 Task: Select Grocery. Add to cart, from Big Lots for 779 Spadafore Drive, State College, Pennsylvania 16803, Cell Number 814-822-2457, following items : Expressions Headwraps Set Black & Gray (5 ct)_x000D_
 - 3, Carmex Original Medicated Lip Balm (0.35 oz)_x000D_
 - 2, Ziploc Easy Open Tabs Freezer Bag (28 ct)_x000D_
 - 3, TRESemmé Color Revitalize Conditioner_x000D_
 - 3, Spascriptions Makeup Cleansing Wipes Cucumber Extract (30 ct)_x000D_
 - 2, Buzzy Aloe Grow Kit with Planter_x000D_
 - 3, Real Living Glass Rib Table Lamp with White Shade_x000D_
 - 3, Real Living Cool White Crackle Glass LED Solar Umbrella Clip Lights_x000D_
 - 2, Real Living Flowers & Garden 4-Pot Galvanized Planter Tower 36 (1 ct)_x000D_
 - 3, Raindrops Gummy Mix Shake (4.06 oz)_x000D_
 - 2
Action: Mouse moved to (349, 94)
Screenshot: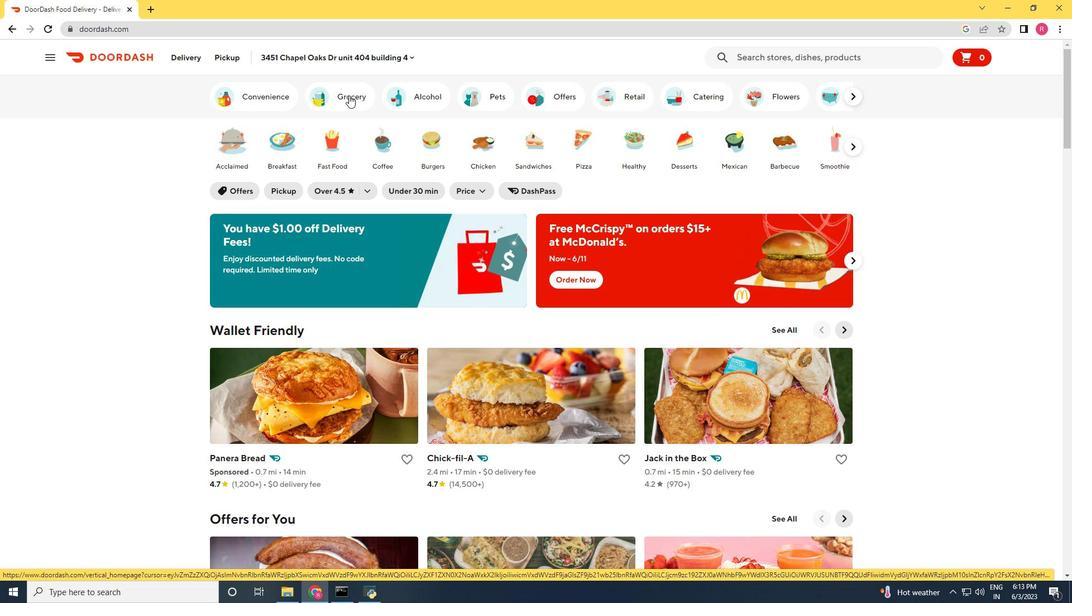 
Action: Mouse pressed left at (349, 94)
Screenshot: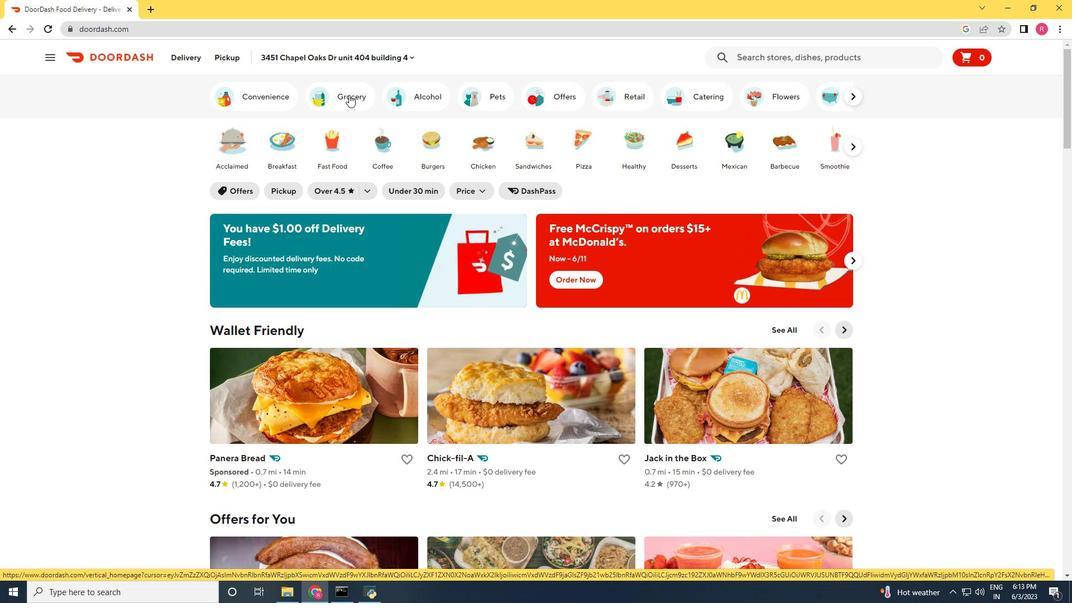 
Action: Mouse moved to (771, 57)
Screenshot: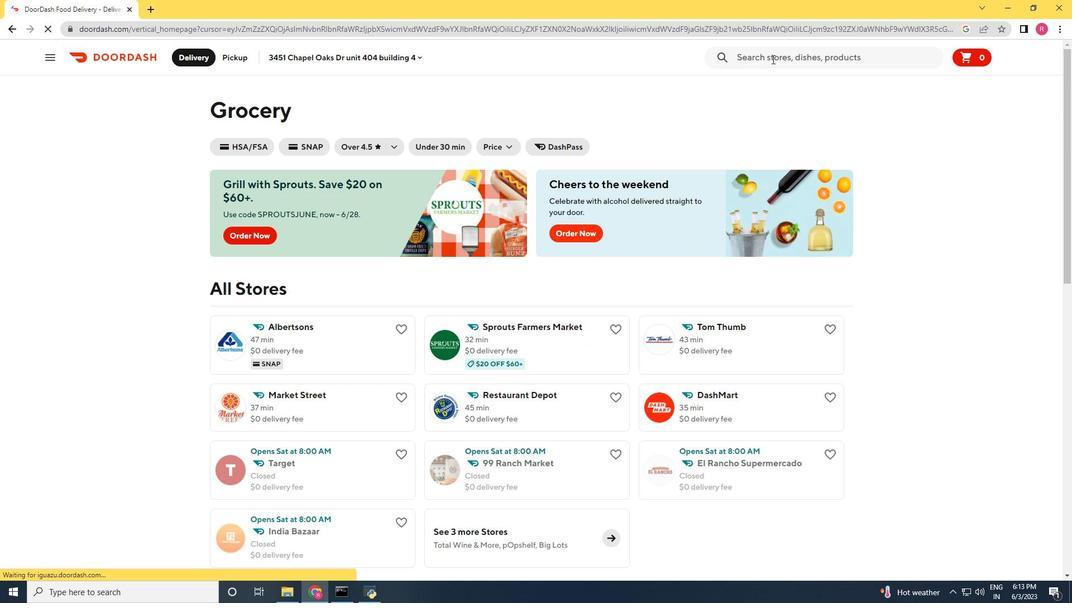 
Action: Mouse pressed left at (771, 57)
Screenshot: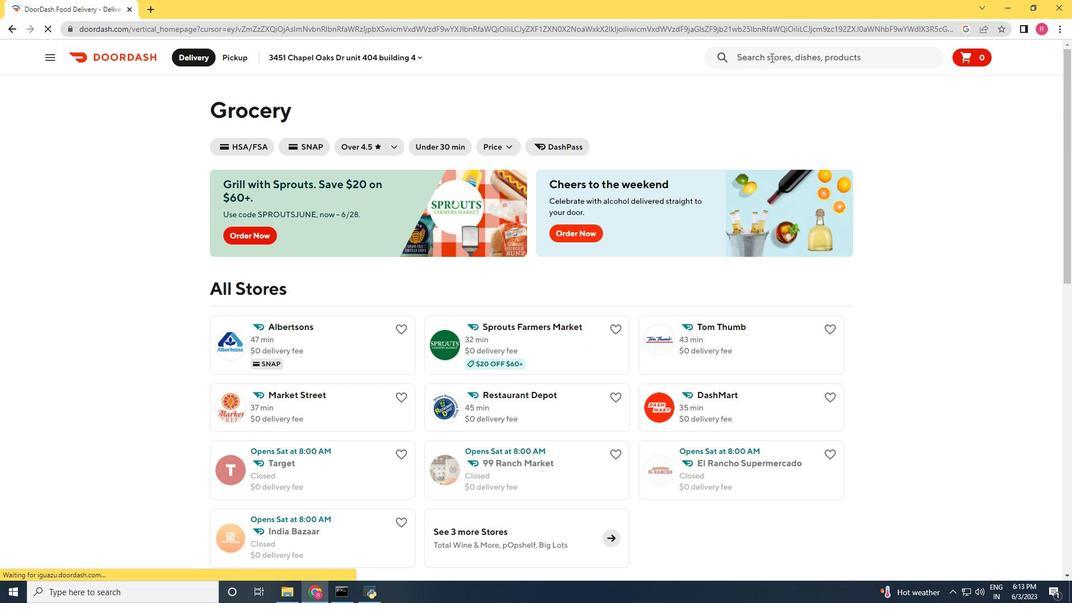 
Action: Key pressed <Key.shift_r><Key.shift_r><Key.shift_r><Key.shift_r><Key.shift_r><Key.shift_r><Key.shift_r><Key.shift_r><Key.shift_r><Key.shift_r><Key.shift_r><Key.shift_r>Big<Key.space>
Screenshot: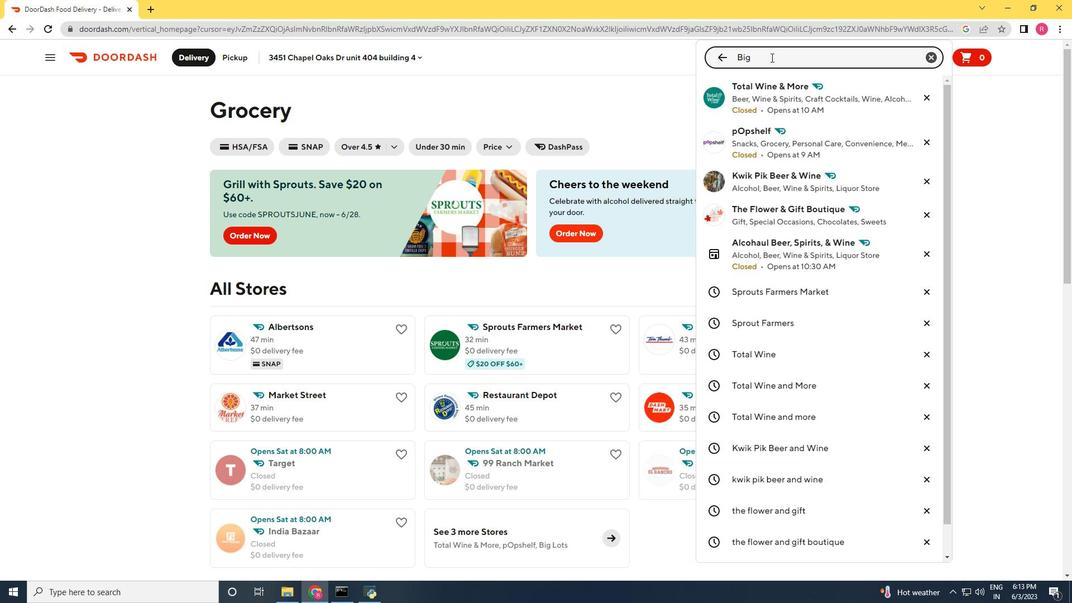 
Action: Mouse moved to (770, 125)
Screenshot: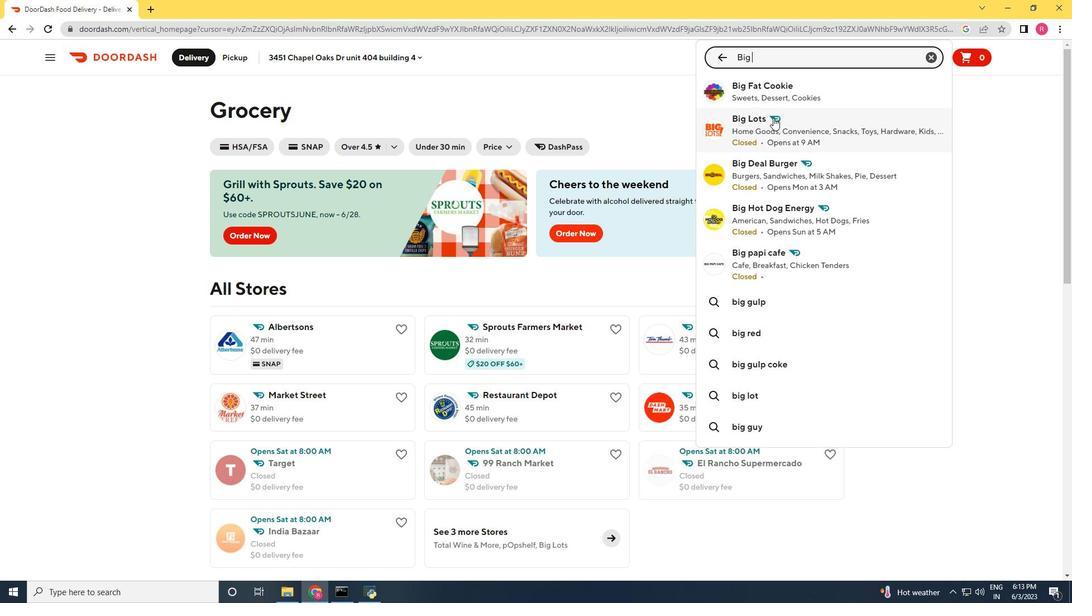
Action: Mouse pressed left at (770, 125)
Screenshot: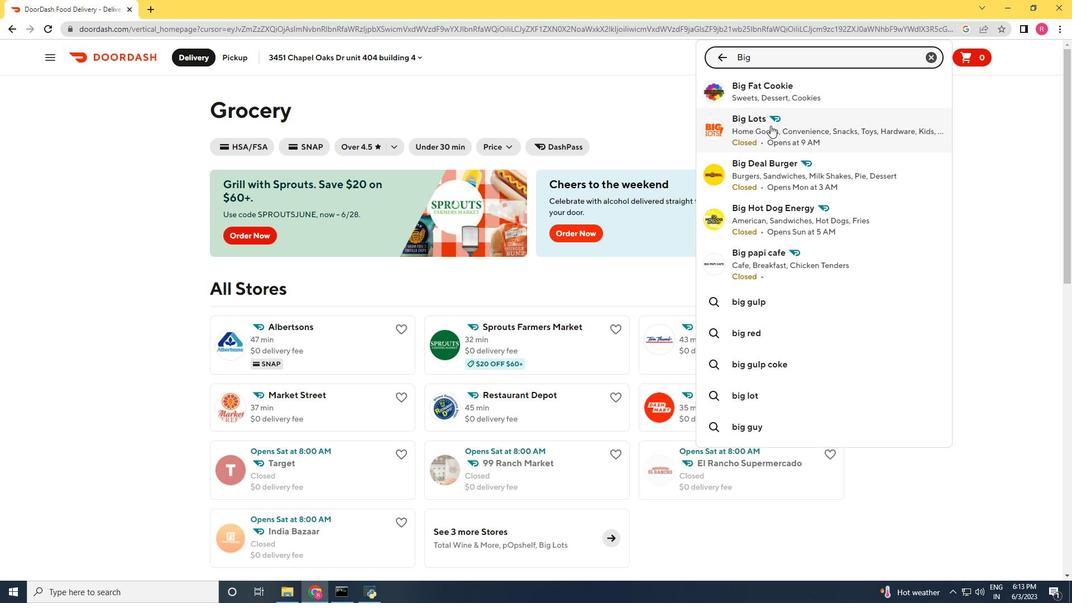 
Action: Mouse moved to (325, 56)
Screenshot: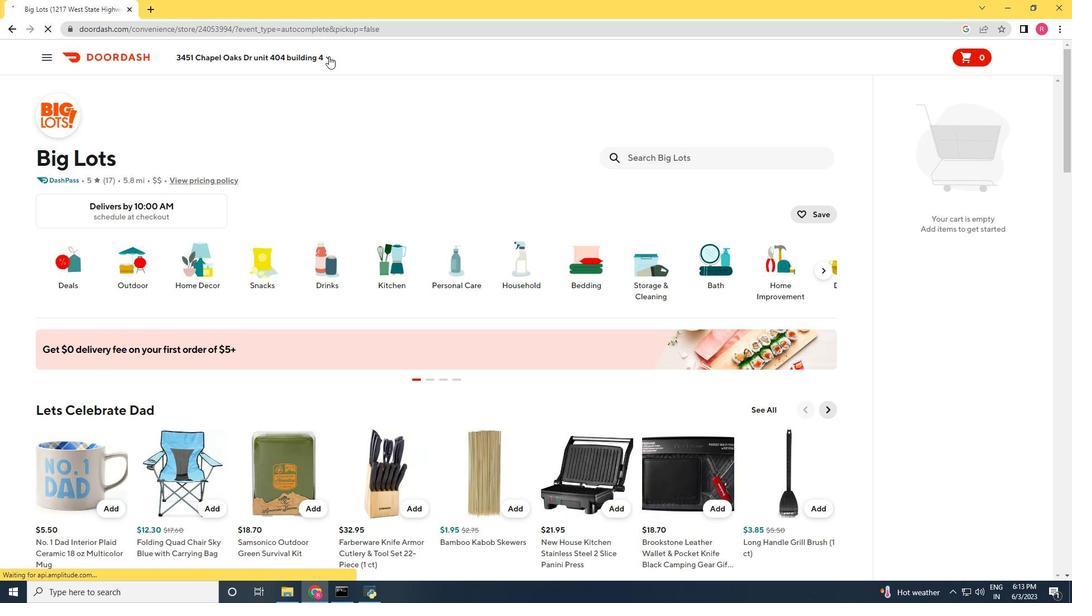 
Action: Mouse pressed left at (325, 56)
Screenshot: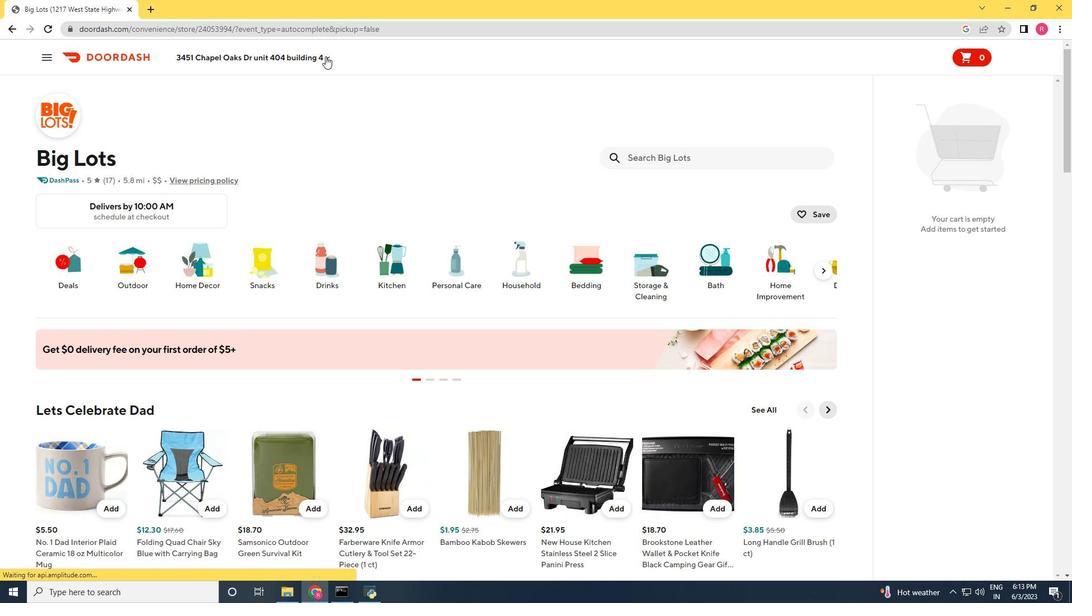 
Action: Mouse moved to (306, 105)
Screenshot: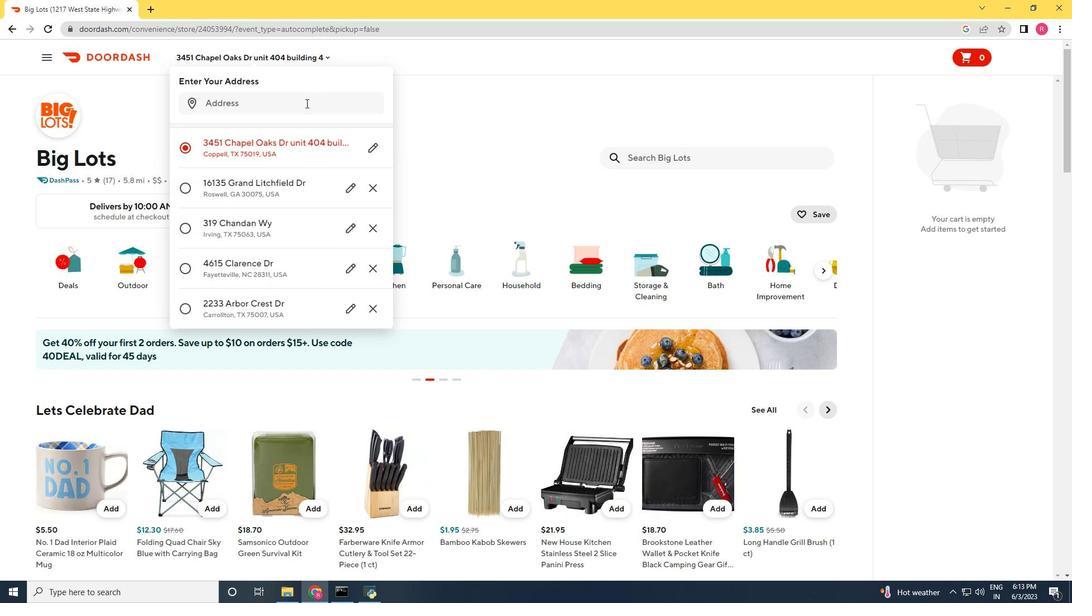 
Action: Mouse pressed left at (306, 105)
Screenshot: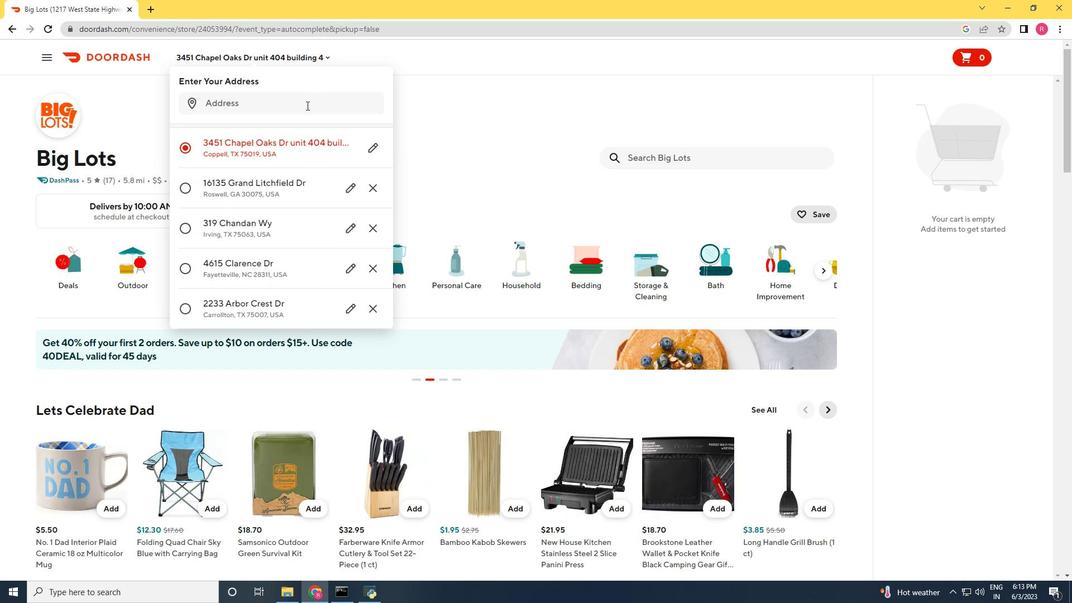 
Action: Mouse moved to (307, 105)
Screenshot: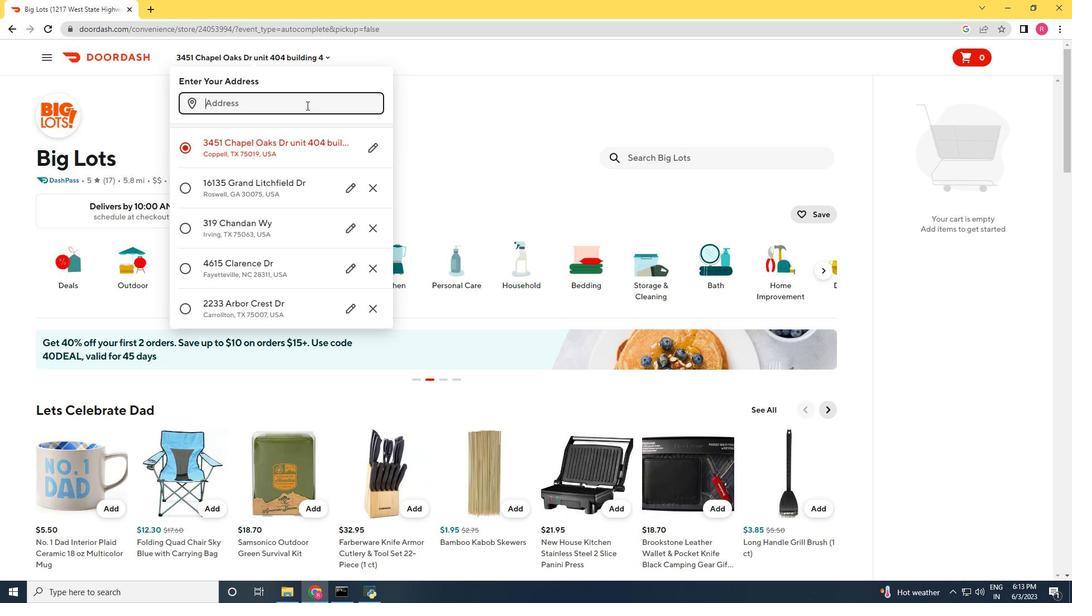
Action: Key pressed 779<Key.space><Key.shift_r>Spadafore<Key.space><Key.shift_r><Key.shift_r><Key.shift_r><Key.shift_r>Drive<Key.space><Key.shift_r>State<Key.space><Key.shift_r>College<Key.space><Key.shift_r>Pennsylvania<Key.space>16803<Key.enter>
Screenshot: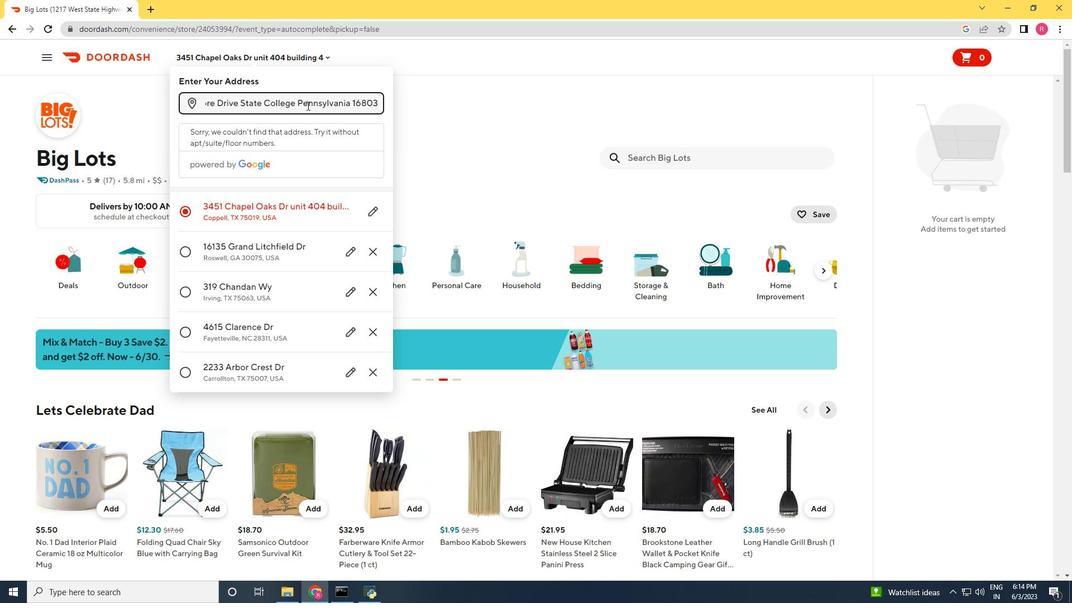 
Action: Mouse moved to (352, 490)
Screenshot: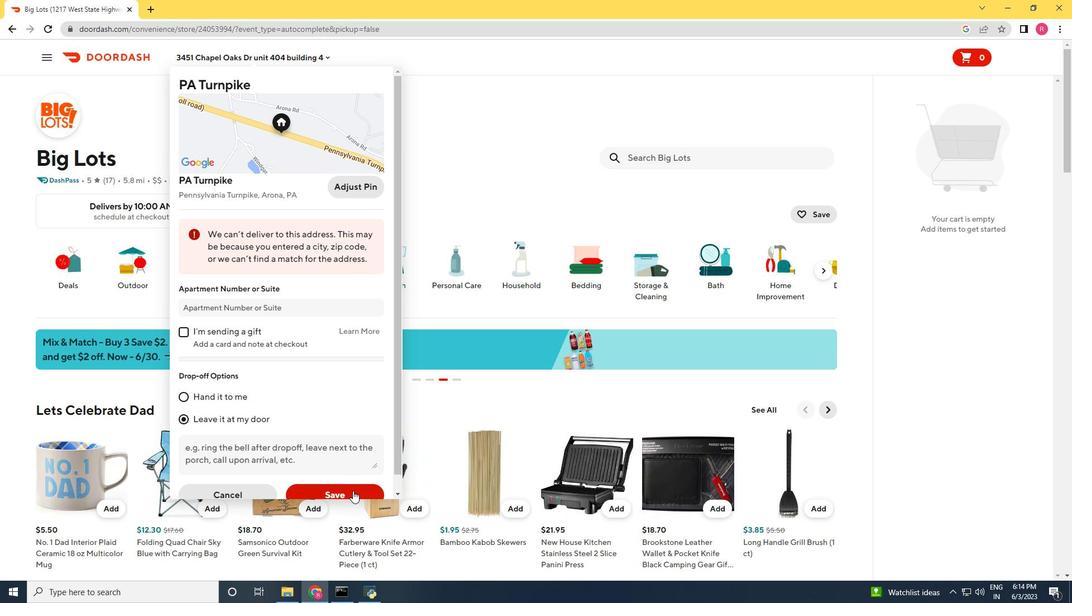 
Action: Mouse pressed left at (352, 490)
Screenshot: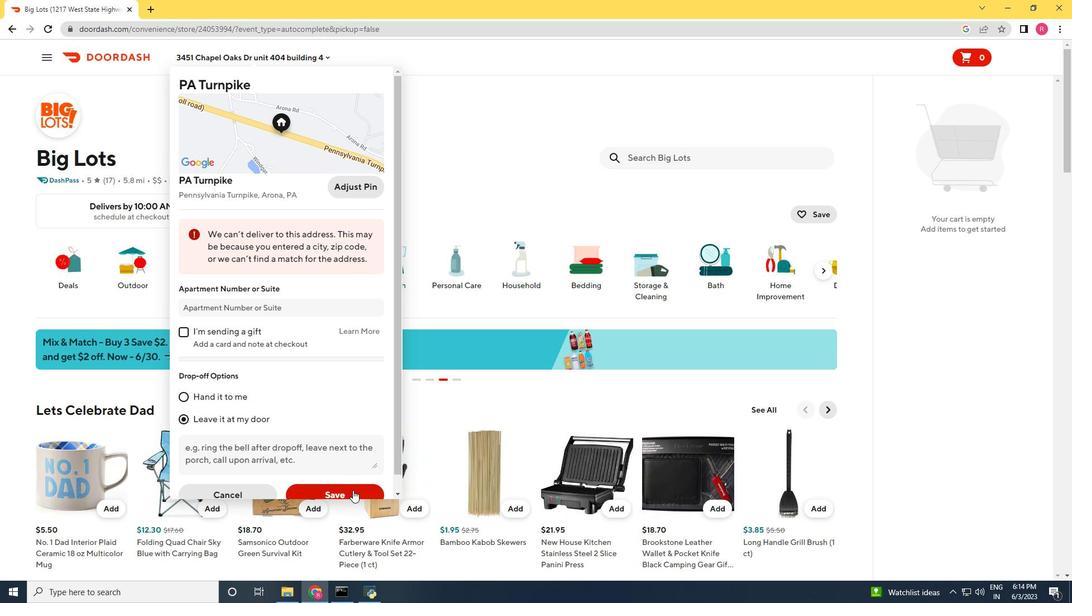 
Action: Mouse moved to (646, 155)
Screenshot: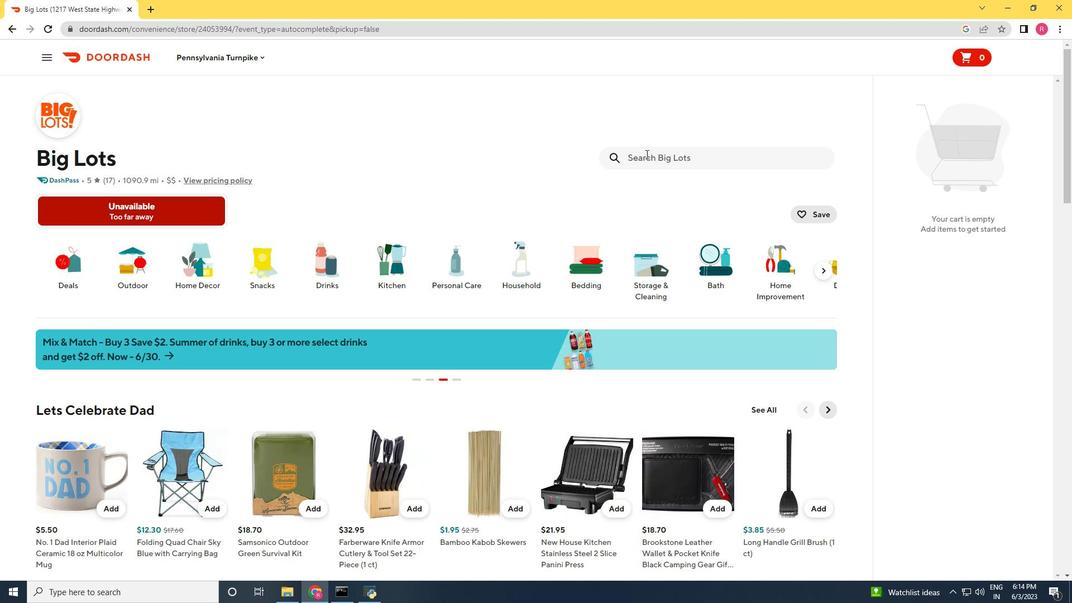 
Action: Mouse pressed left at (646, 155)
Screenshot: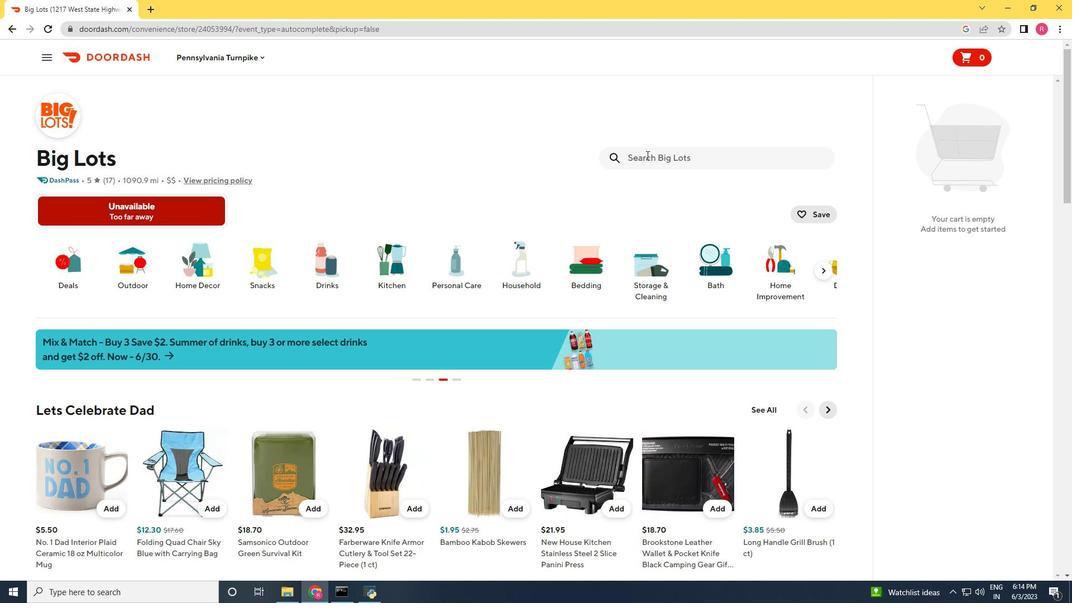 
Action: Mouse moved to (646, 156)
Screenshot: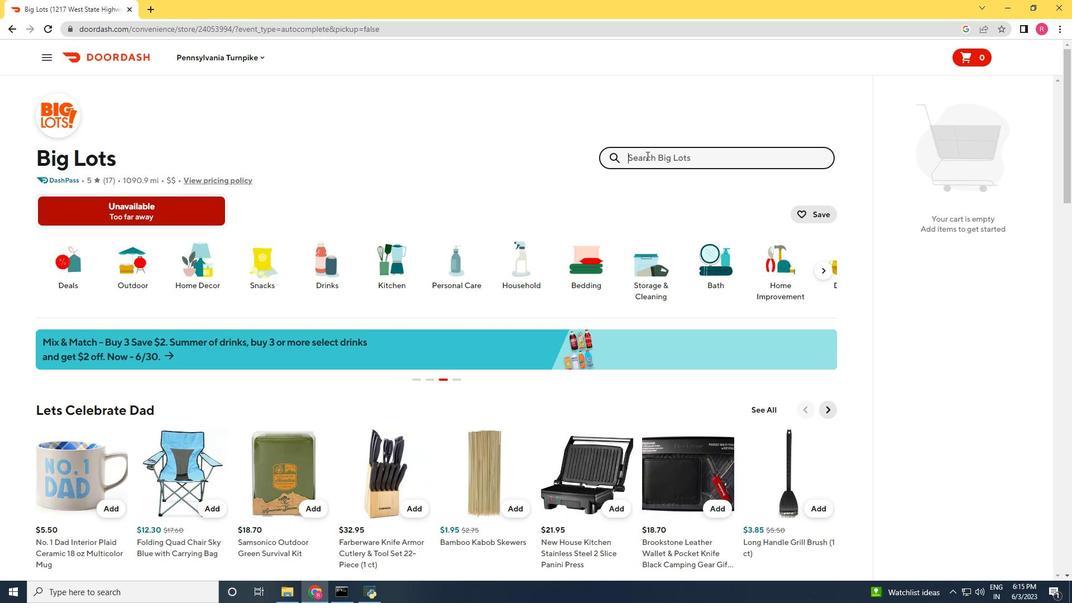 
Action: Key pressed <Key.shift_r>Expressions<Key.space><Key.shift_r><Key.shift_r><Key.shift_r><Key.shift_r><Key.shift_r><Key.shift_r><Key.shift_r><Key.shift_r>Headwraps<Key.space><Key.shift_r>Set<Key.space><Key.shift_r>Black<Key.space>and<Key.space><Key.shift_r>Gray<Key.space><Key.shift_r><Key.shift_r><Key.shift_r><Key.shift_r><Key.shift_r><Key.shift_r><Key.shift_r><Key.shift_r><Key.shift_r><Key.shift_r><Key.shift_r>(5<Key.space>ct<Key.shift_r>)<Key.enter>
Screenshot: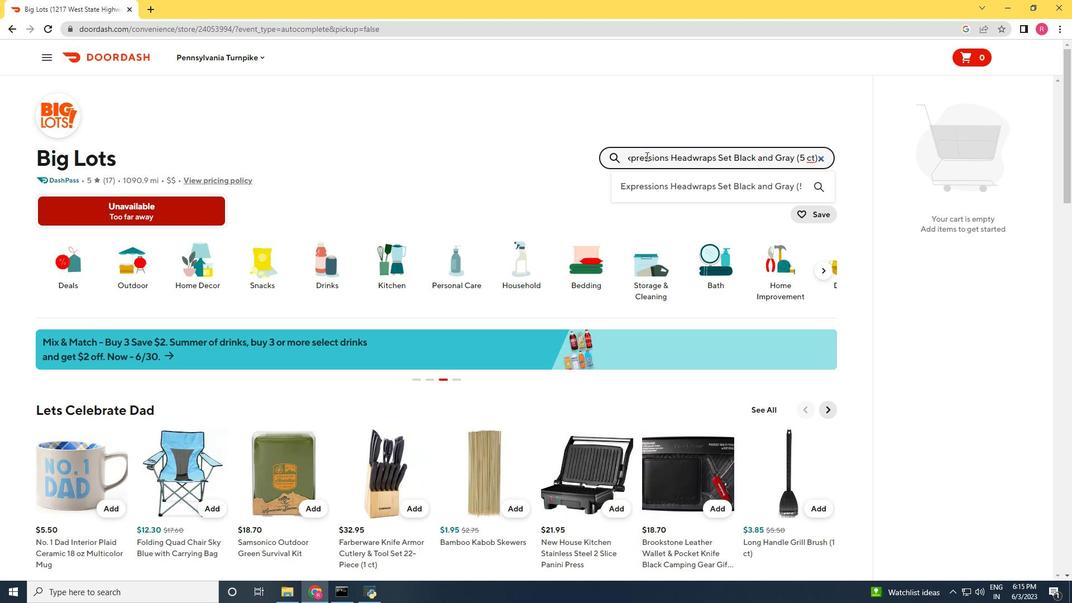 
Action: Mouse moved to (655, 116)
Screenshot: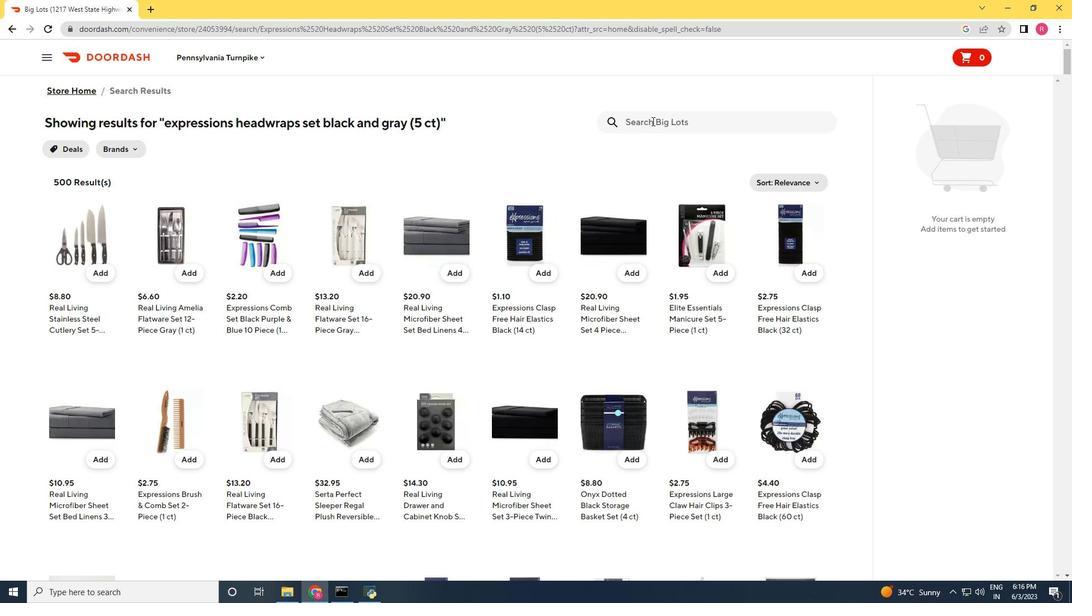 
Action: Mouse pressed left at (655, 116)
Screenshot: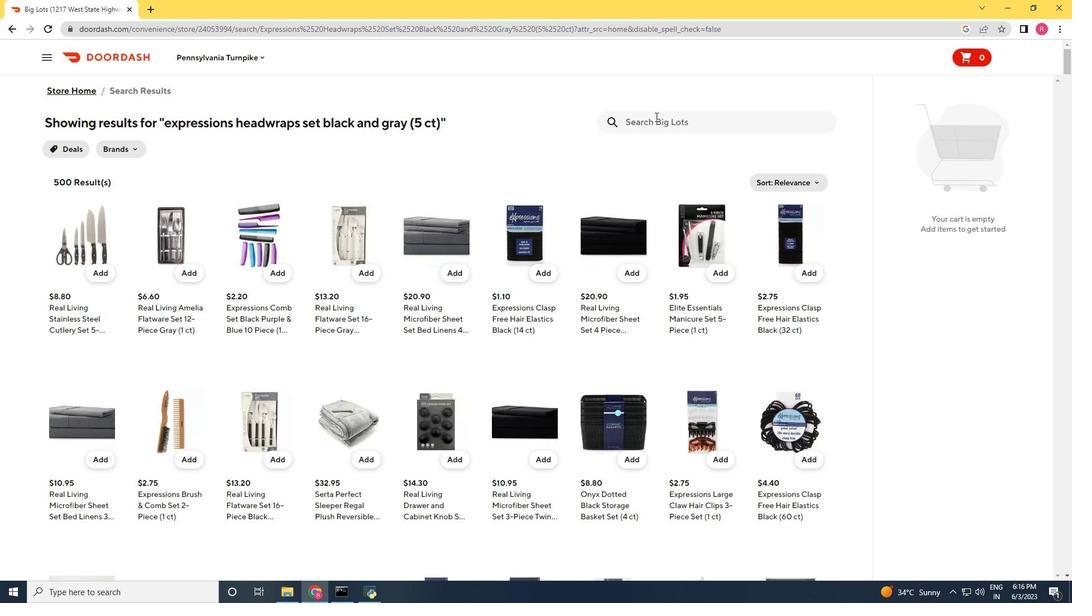 
Action: Key pressed <Key.shift_r>Carmex<Key.space><Key.shift_r>Original<Key.space><Key.shift_r>Media<Key.backspace>cated<Key.space><Key.shift_r>Lips<Key.space><Key.shift_r>Balm<Key.space><Key.shift_r>(0.35<Key.shift_r>)<Key.backspace><Key.space>oz<Key.shift_r>)<Key.enter>
Screenshot: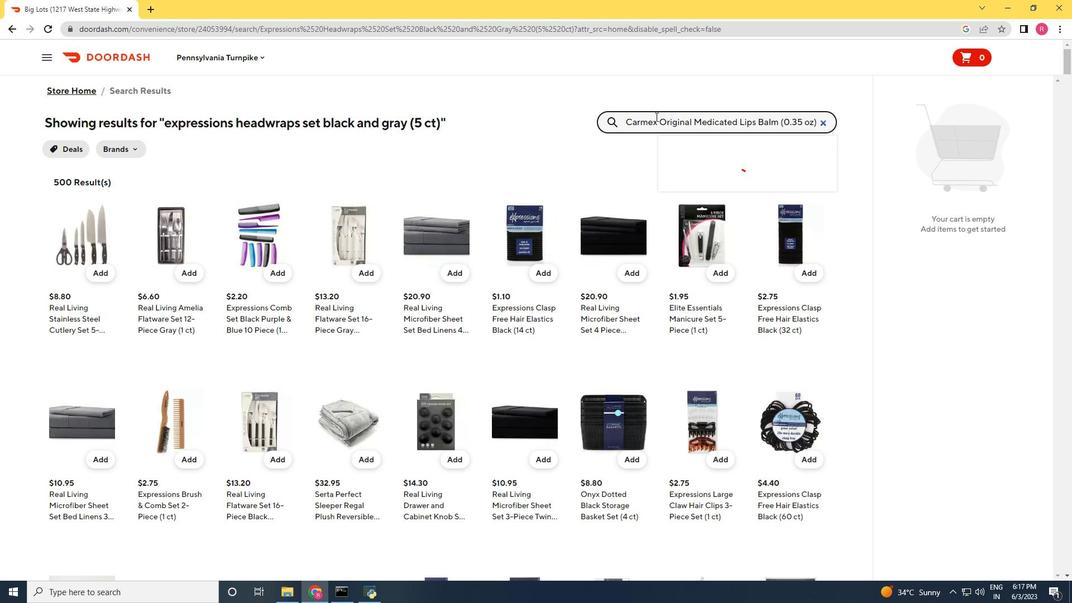 
Action: Mouse moved to (102, 277)
Screenshot: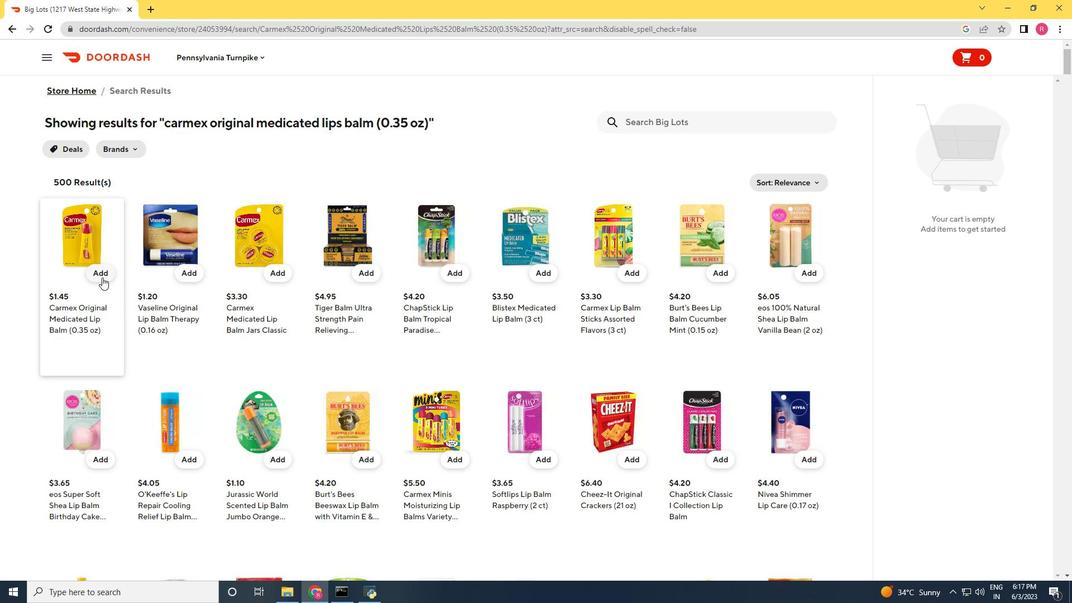 
Action: Mouse pressed left at (102, 277)
Screenshot: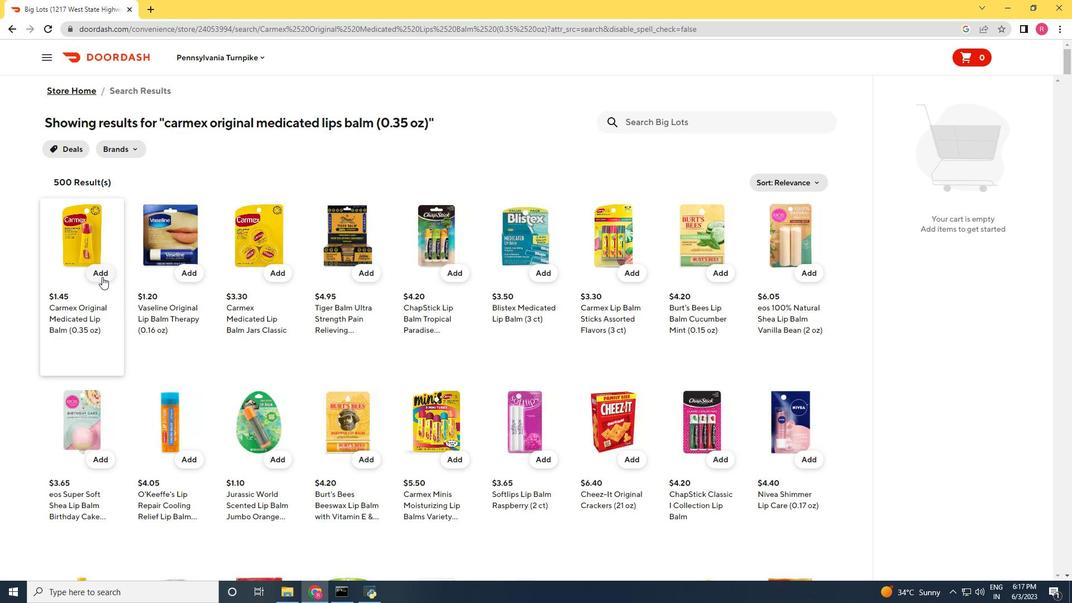 
Action: Mouse moved to (1036, 174)
Screenshot: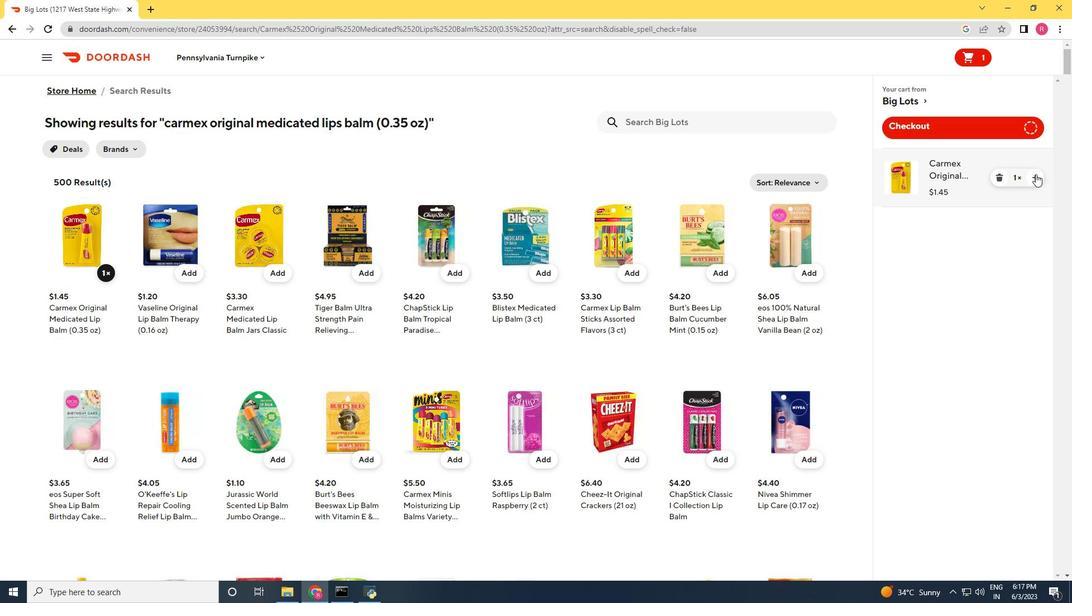 
Action: Mouse pressed left at (1036, 174)
Screenshot: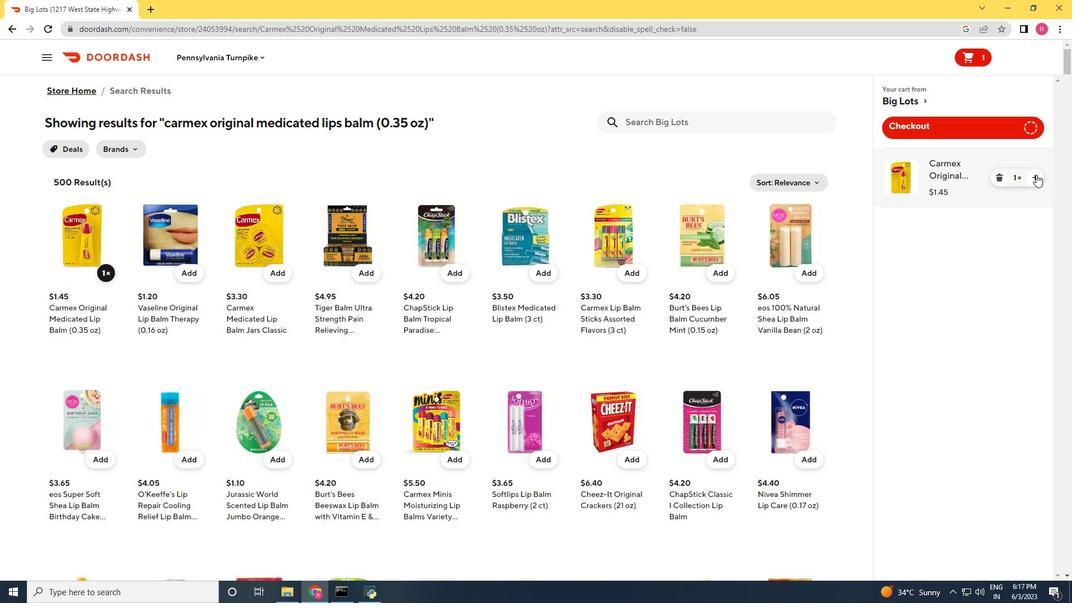 
Action: Mouse moved to (688, 120)
Screenshot: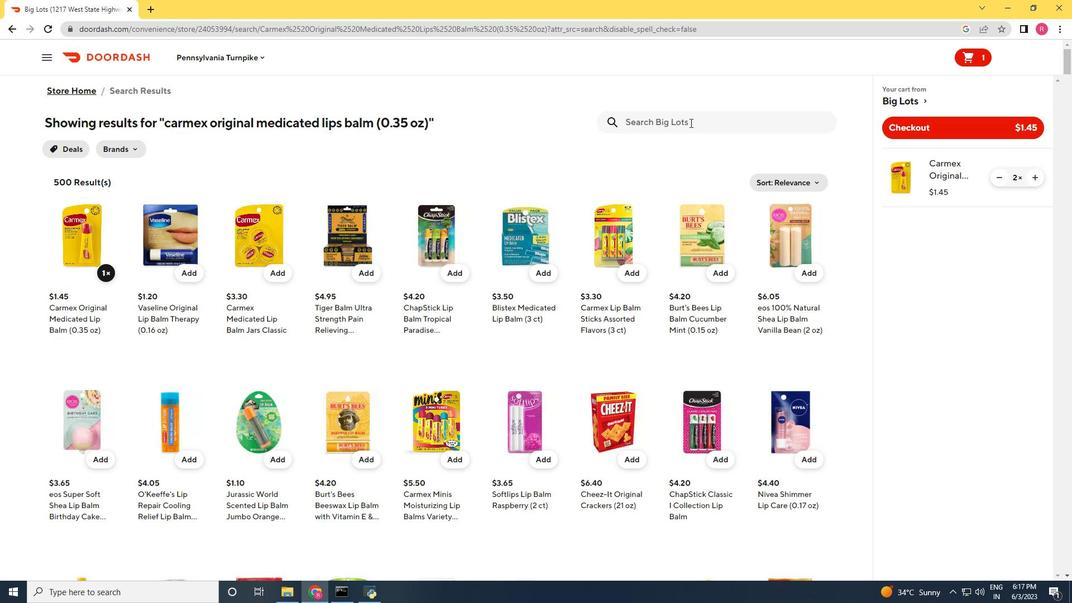 
Action: Mouse pressed left at (688, 120)
Screenshot: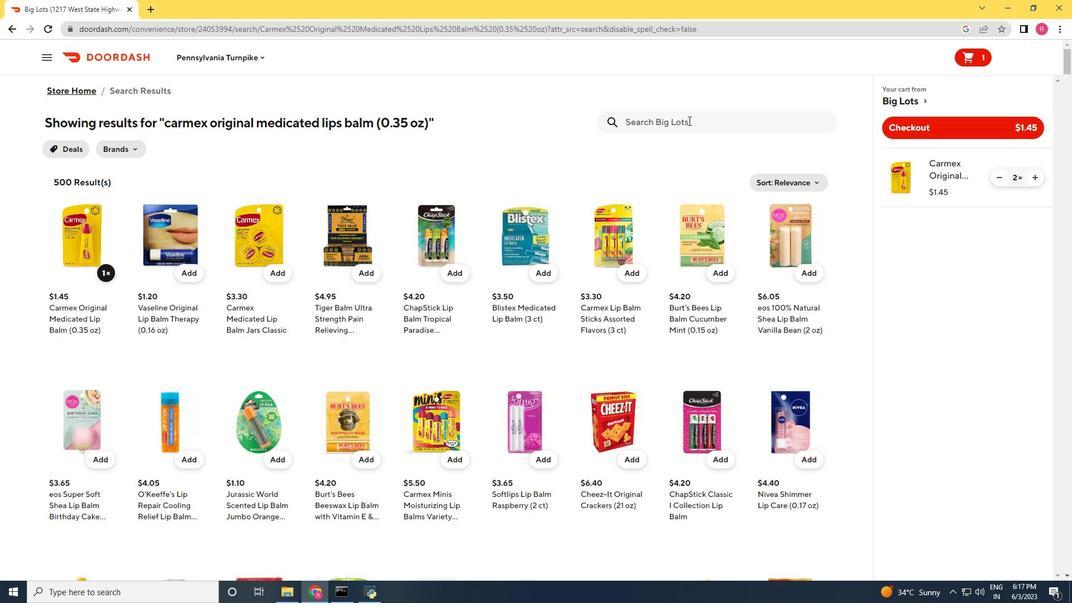 
Action: Key pressed <Key.shift_r>Ziploc<Key.space><Key.shift_r>Easy<Key.space><Key.shift_r>Open<Key.space><Key.shift_r>Tabs<Key.space><Key.shift_r>Freezer<Key.space><Key.shift_r>Bag<Key.space><Key.shift_r>(28<Key.space>ct<Key.space><Key.shift_r>)<Key.enter>
Screenshot: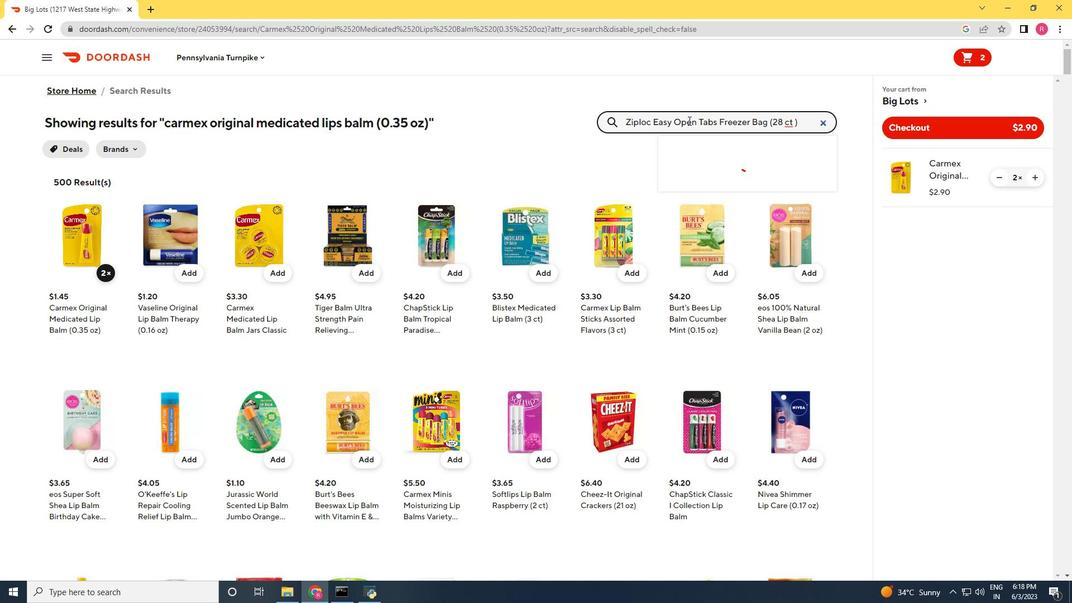 
Action: Mouse moved to (107, 325)
Screenshot: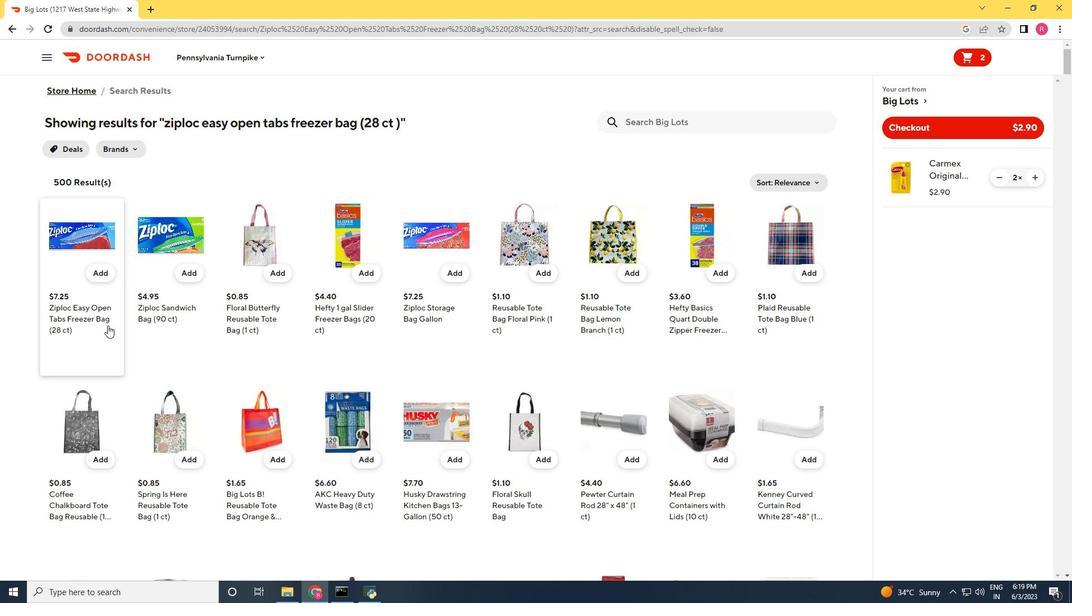 
Action: Mouse pressed left at (107, 325)
Screenshot: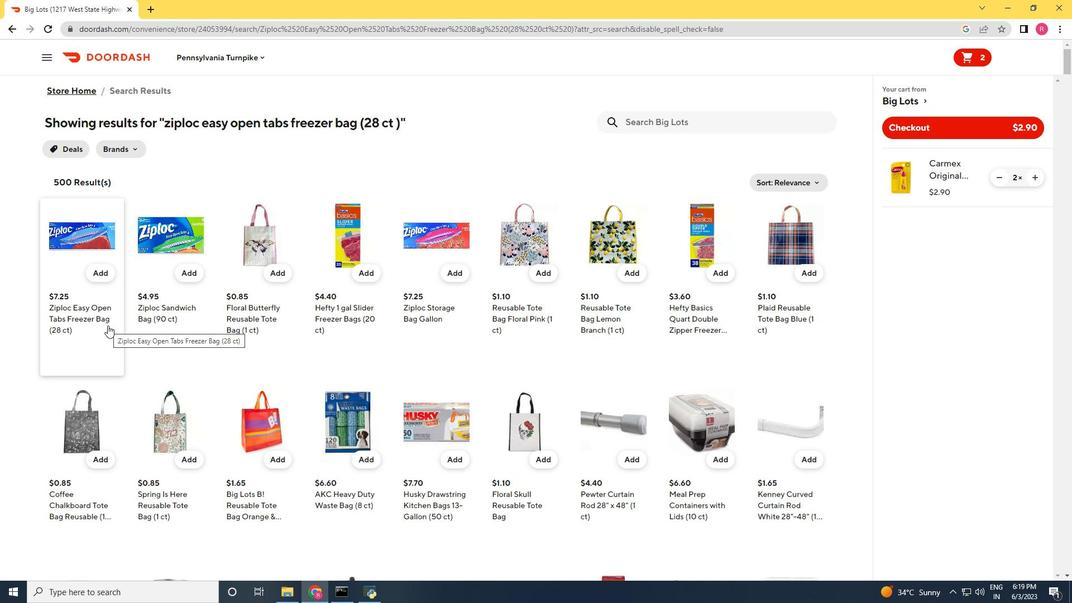
Action: Mouse moved to (727, 554)
Screenshot: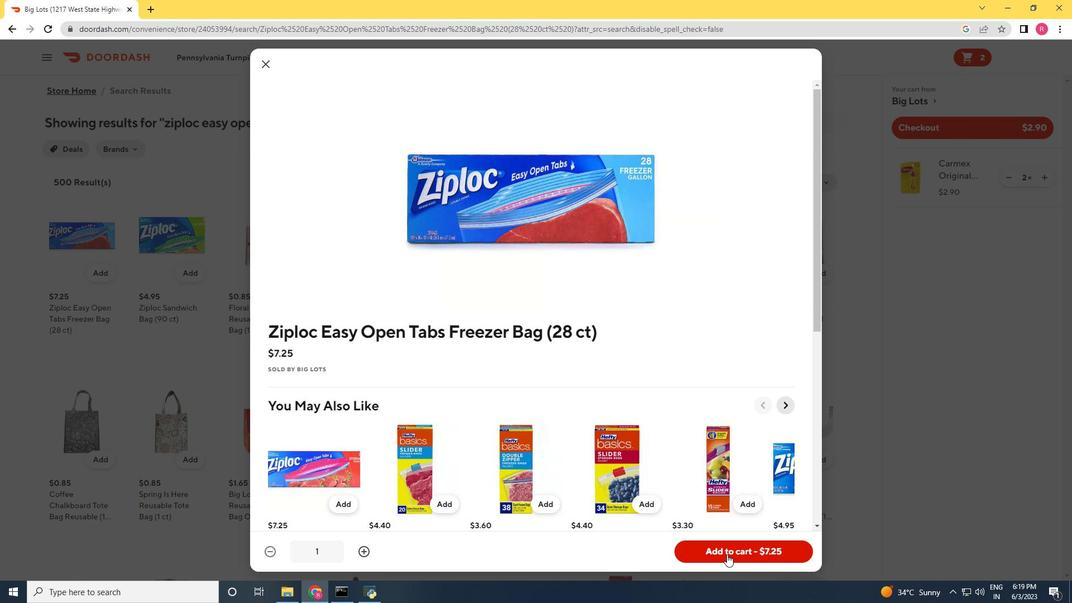 
Action: Mouse pressed left at (727, 554)
Screenshot: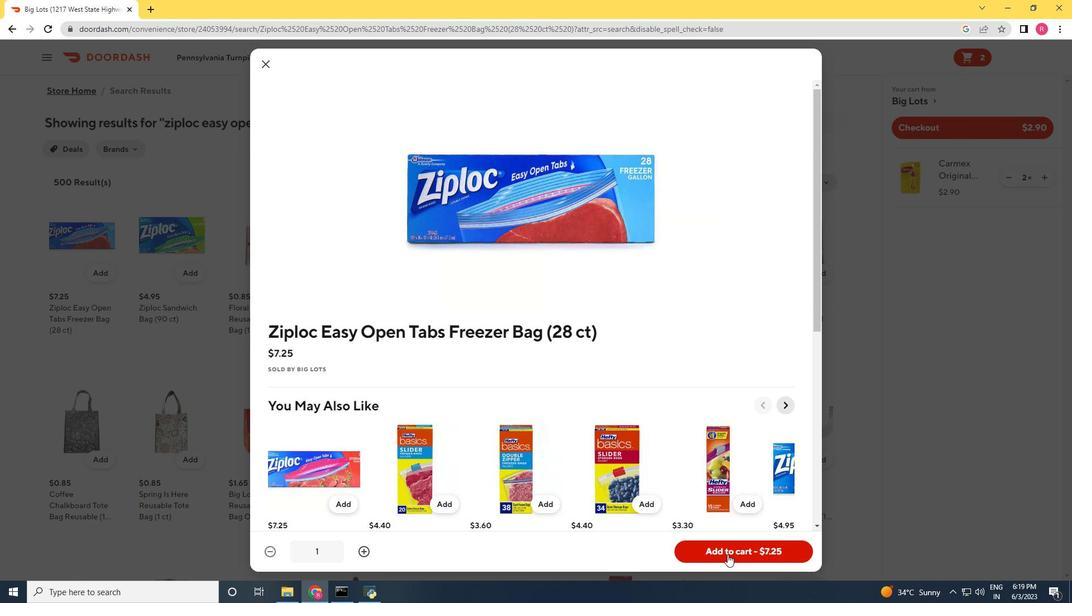 
Action: Mouse moved to (1035, 232)
Screenshot: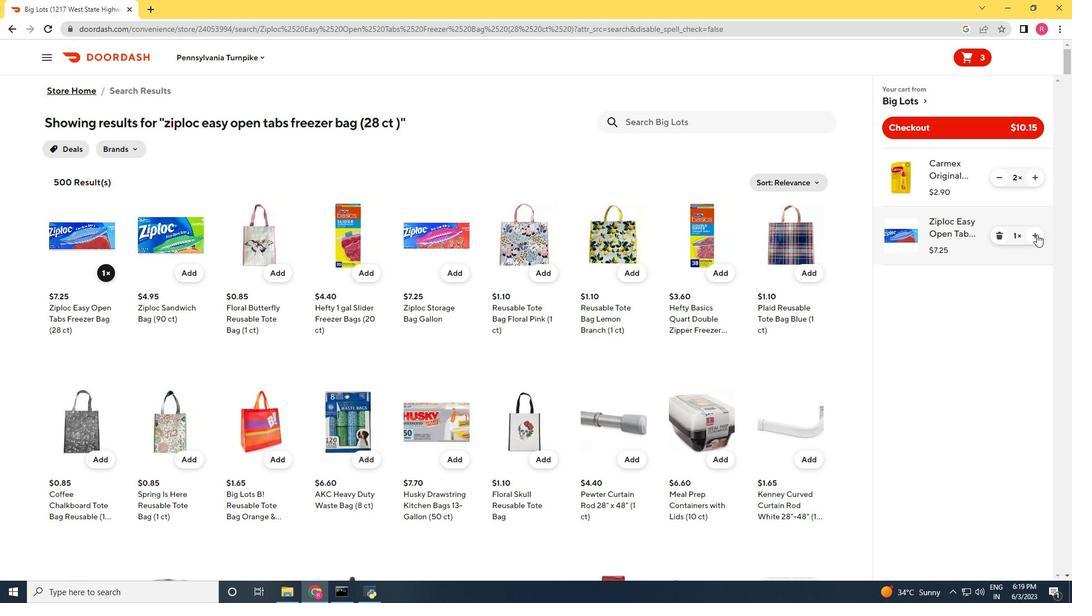 
Action: Mouse pressed left at (1035, 232)
Screenshot: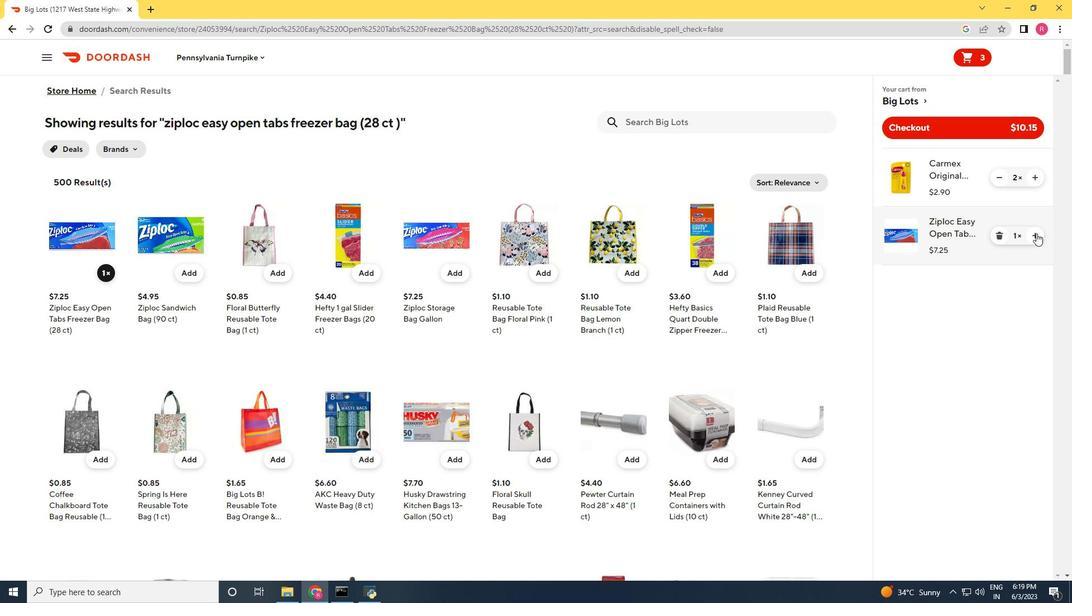 
Action: Mouse pressed left at (1035, 232)
Screenshot: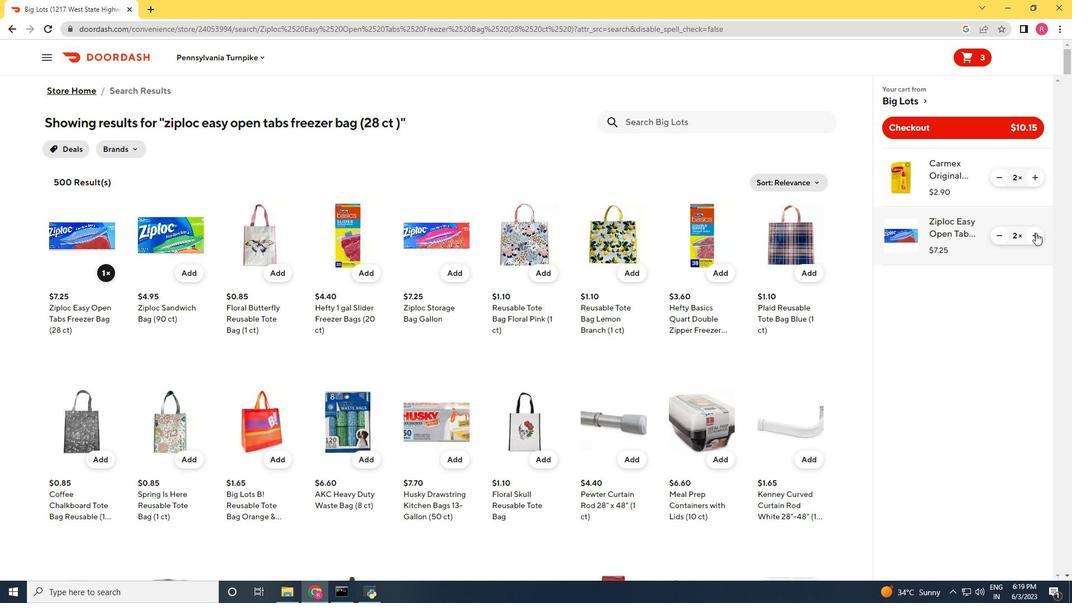 
Action: Mouse moved to (746, 116)
Screenshot: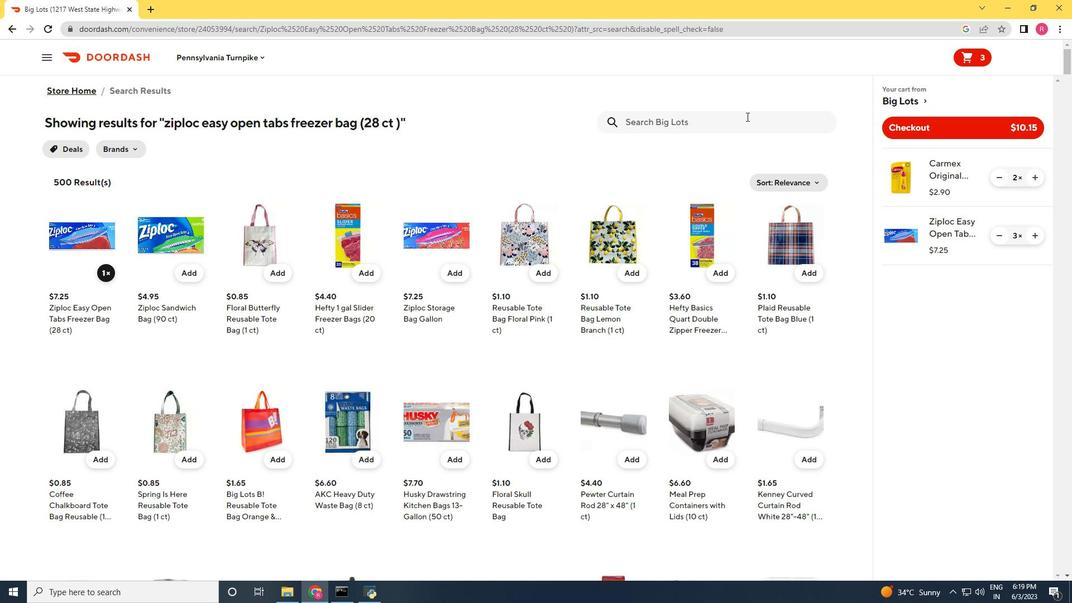 
Action: Mouse pressed left at (746, 116)
Screenshot: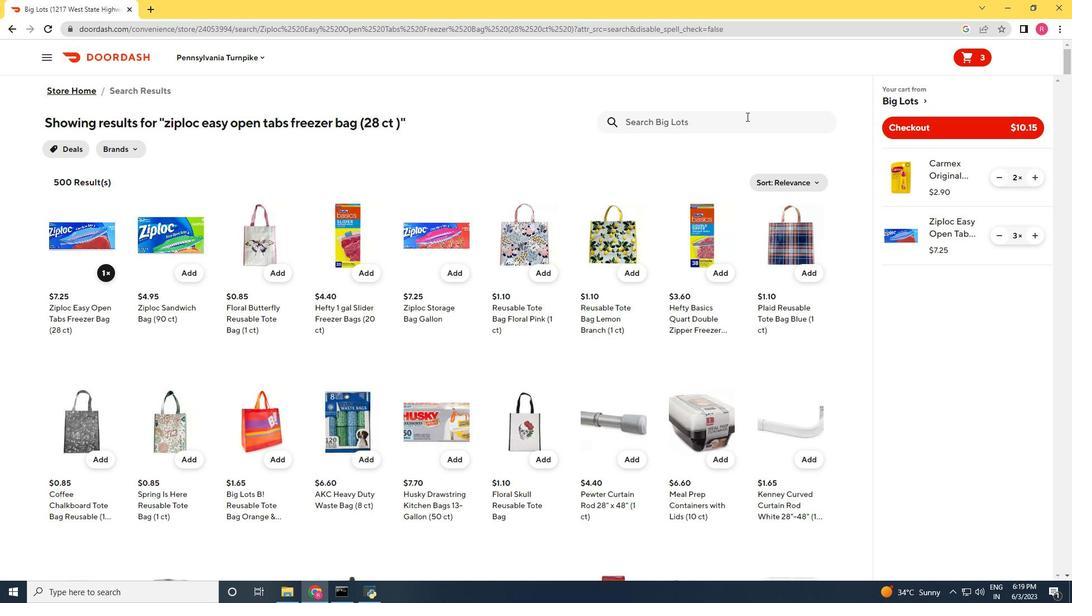 
Action: Key pressed <Key.shift_r>T<Key.shift_r>Re<Key.backspace><Key.shift_r>E<Key.shift_r>Semme<Key.space><Key.shift_r>Colour<Key.space><Key.shift_r>Revitalize<Key.space><Key.shift_r>Conditioner<Key.enter>
Screenshot: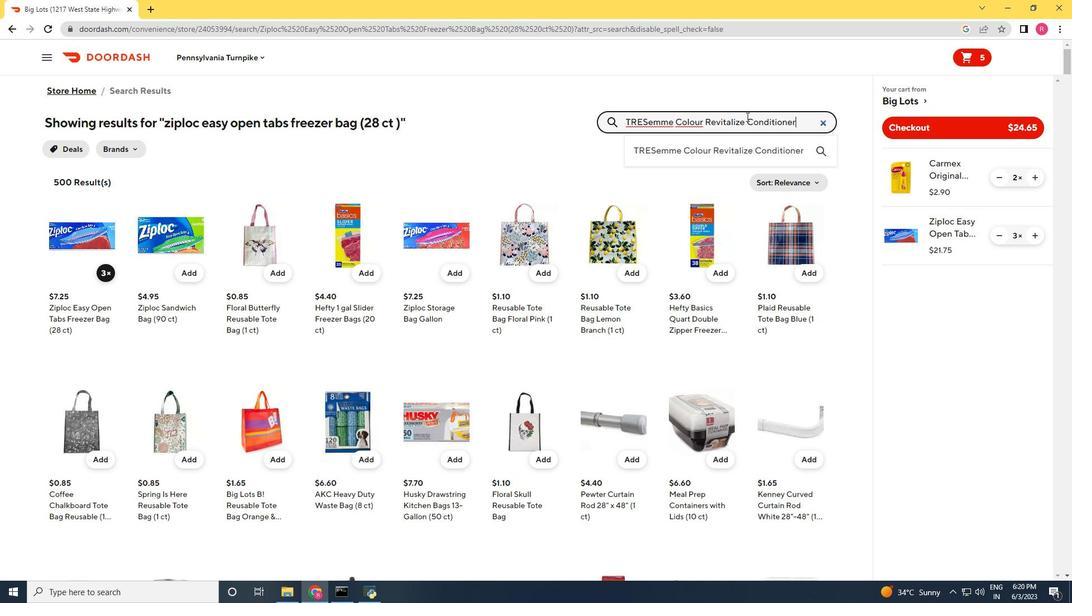 
Action: Mouse moved to (94, 297)
Screenshot: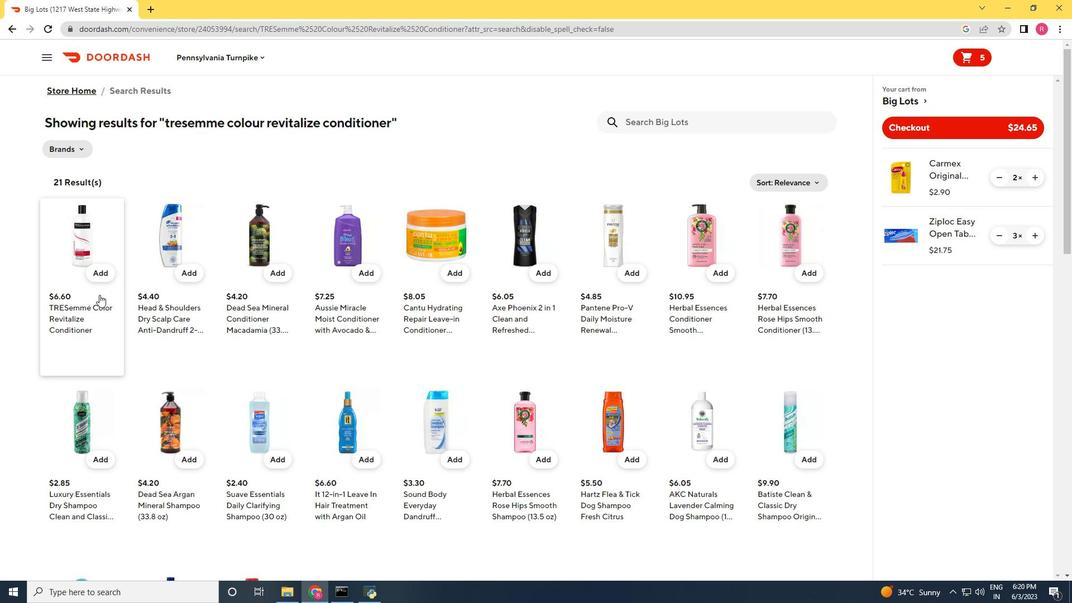 
Action: Mouse pressed left at (94, 297)
Screenshot: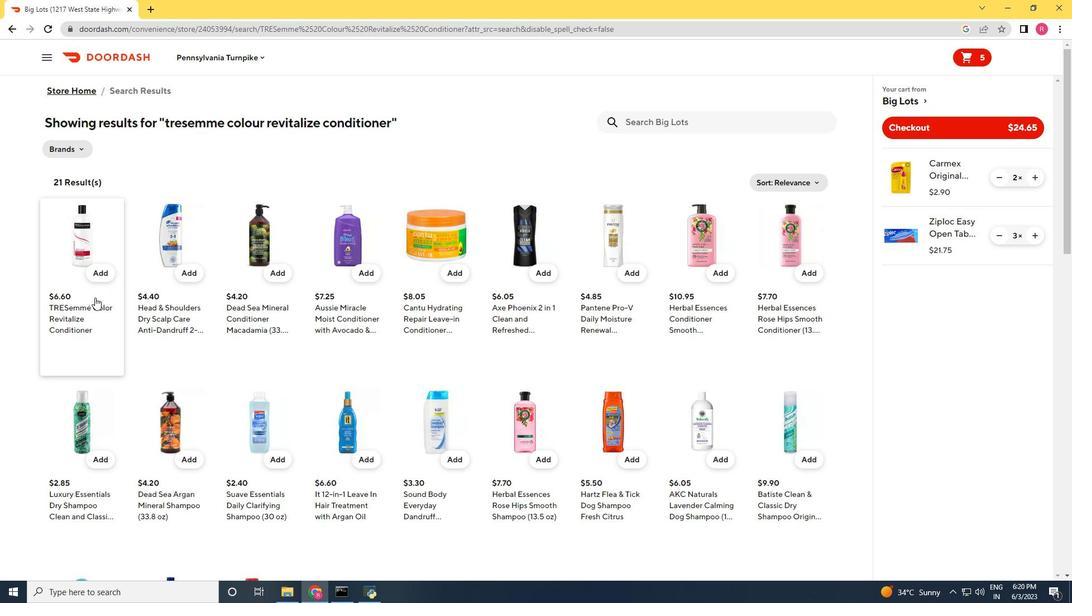 
Action: Mouse moved to (734, 546)
Screenshot: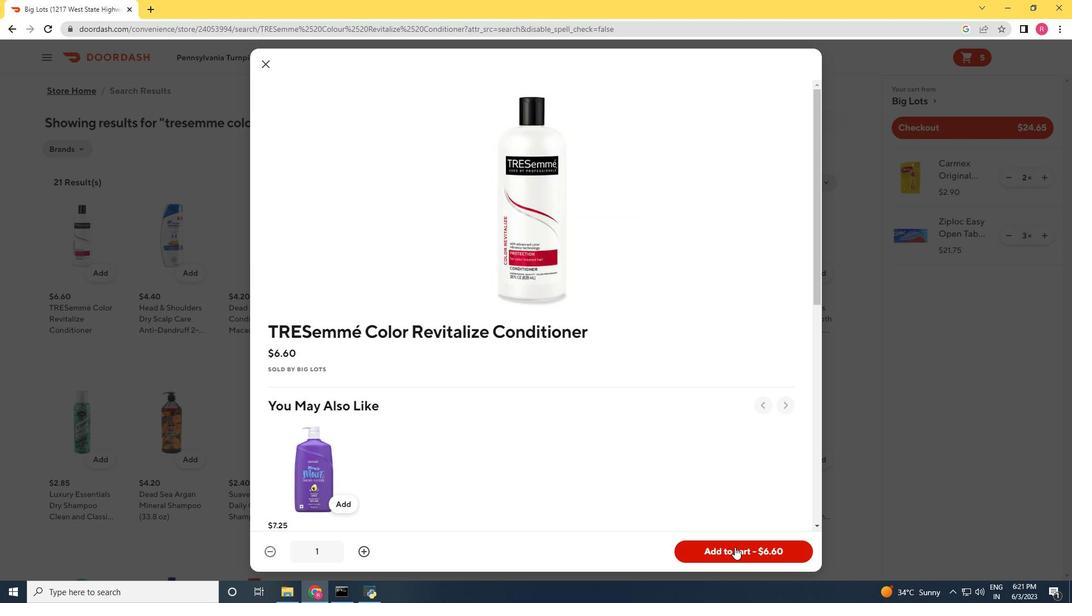 
Action: Mouse pressed left at (734, 546)
Screenshot: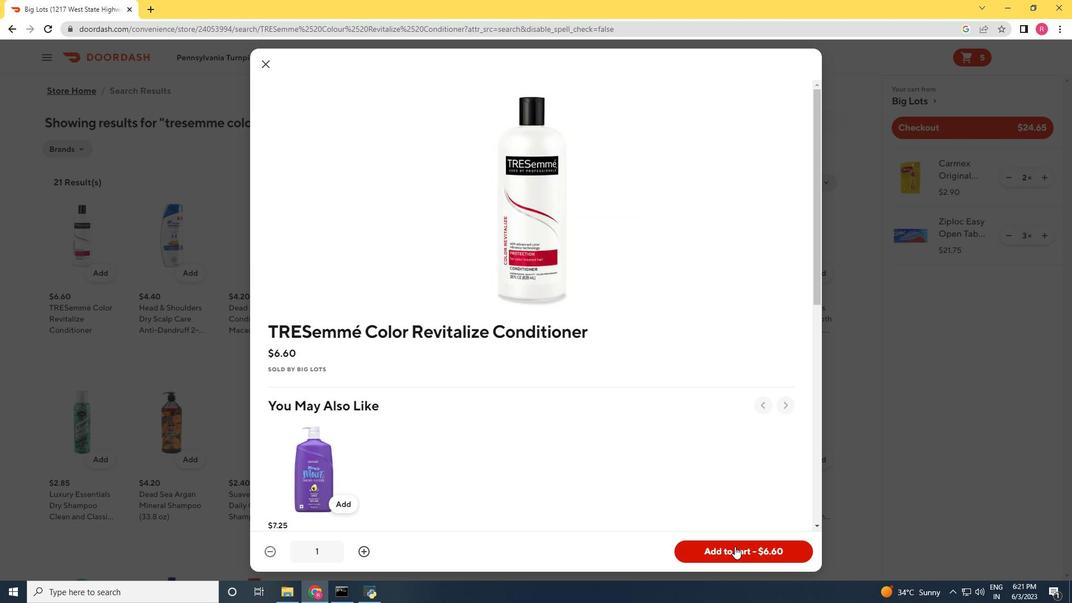 
Action: Mouse moved to (1036, 288)
Screenshot: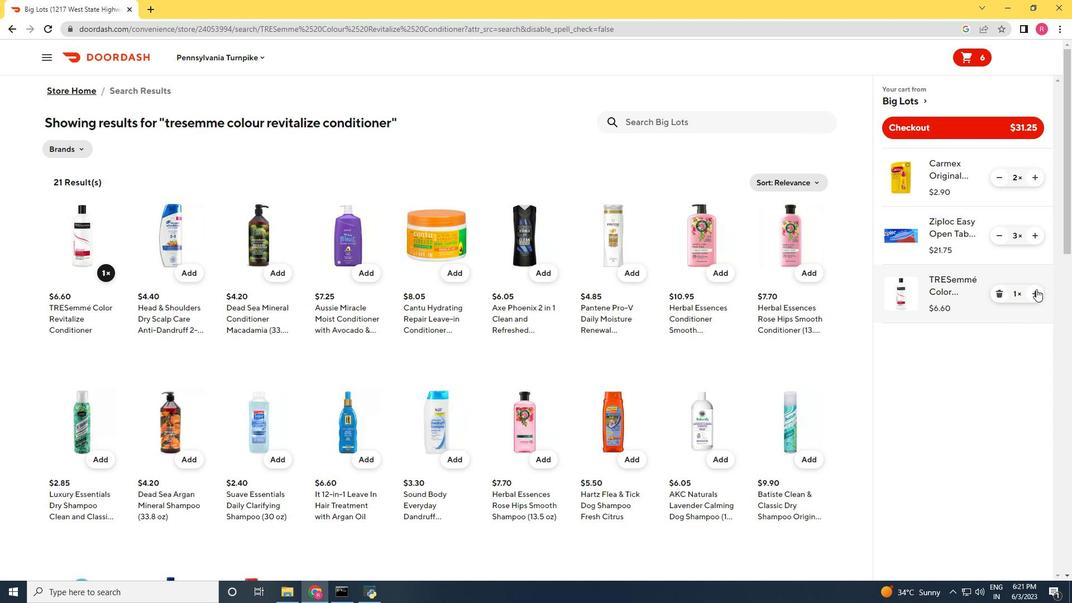 
Action: Mouse pressed left at (1036, 288)
Screenshot: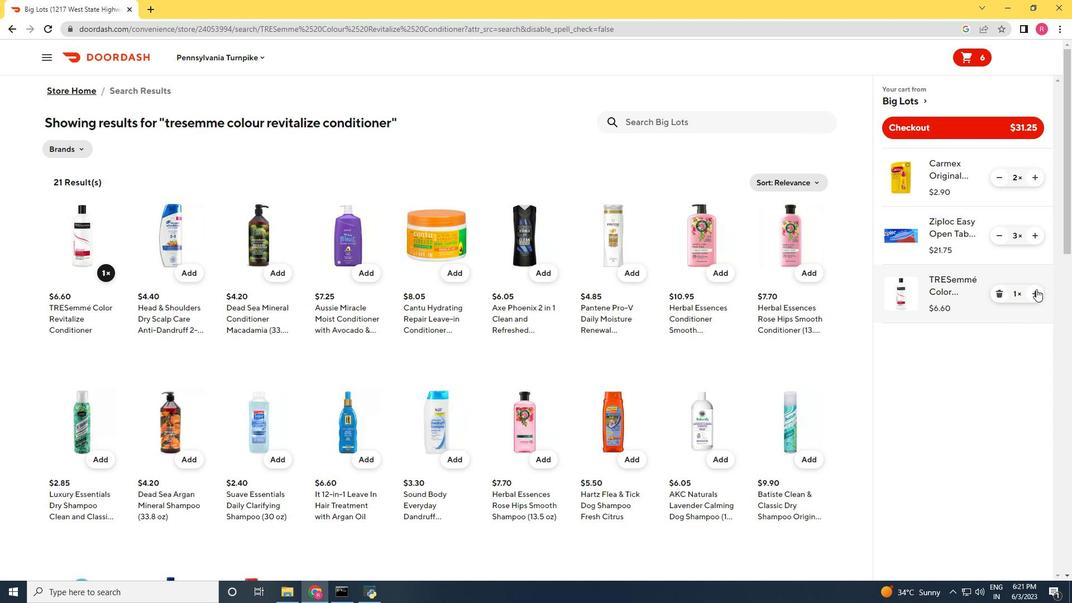 
Action: Mouse pressed left at (1036, 288)
Screenshot: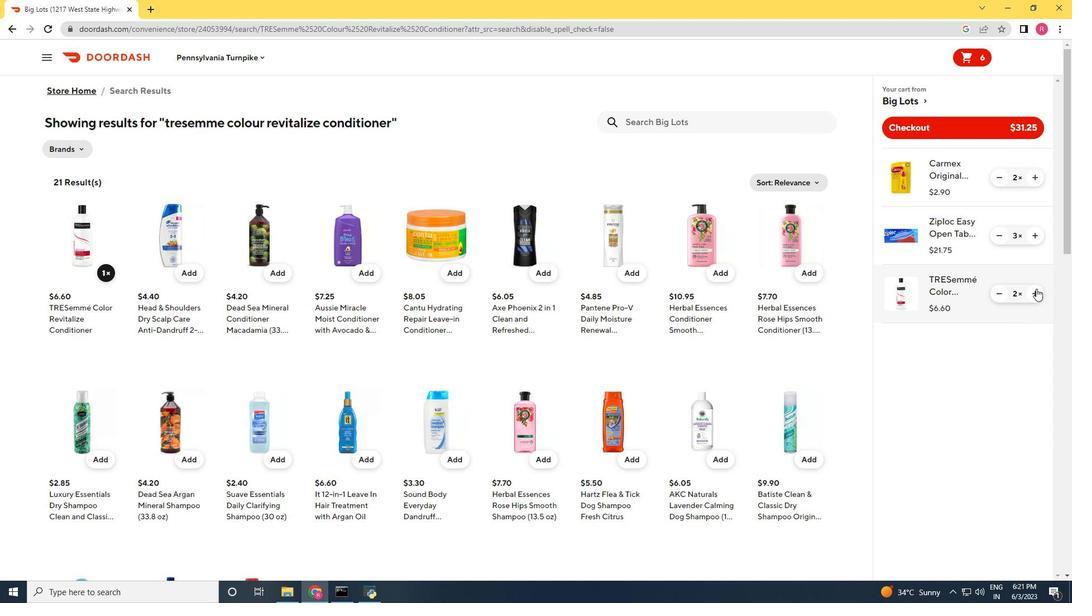 
Action: Mouse moved to (679, 122)
Screenshot: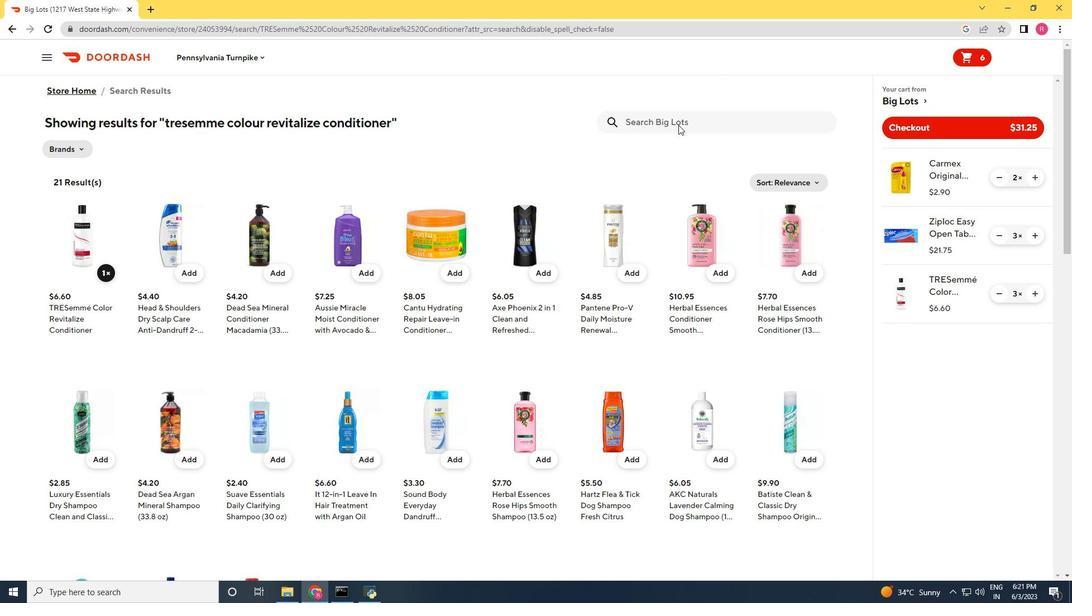 
Action: Mouse pressed left at (679, 122)
Screenshot: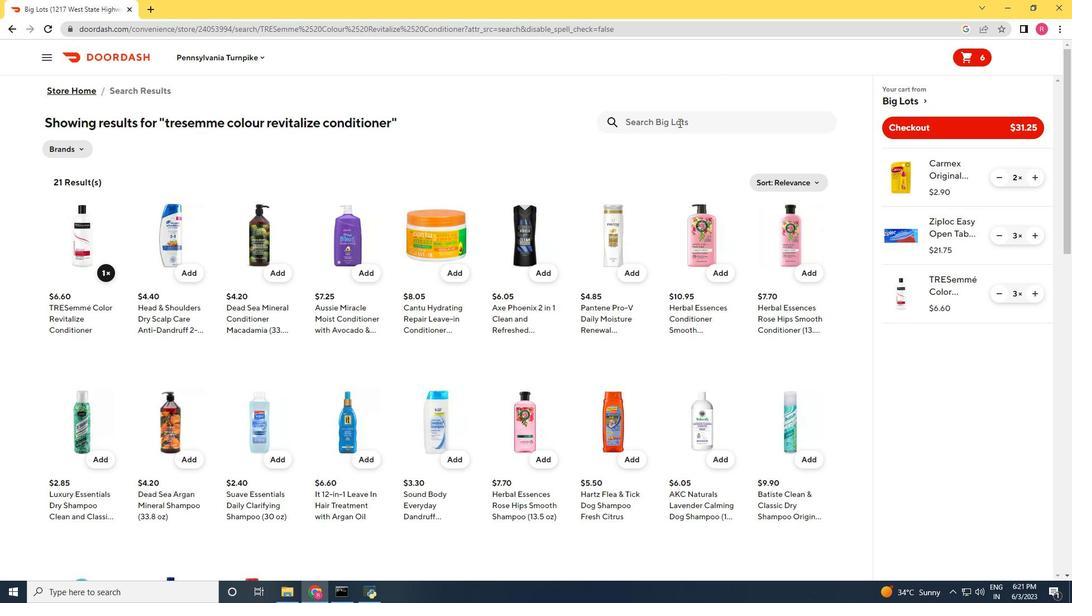 
Action: Mouse moved to (679, 122)
Screenshot: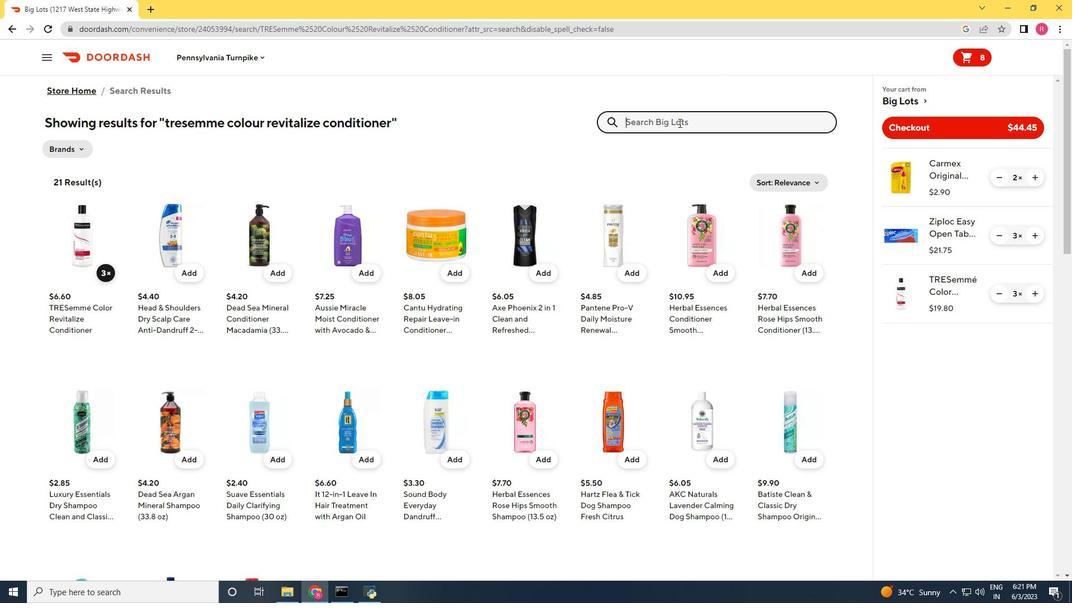 
Action: Key pressed <Key.shift_r>Sp
Screenshot: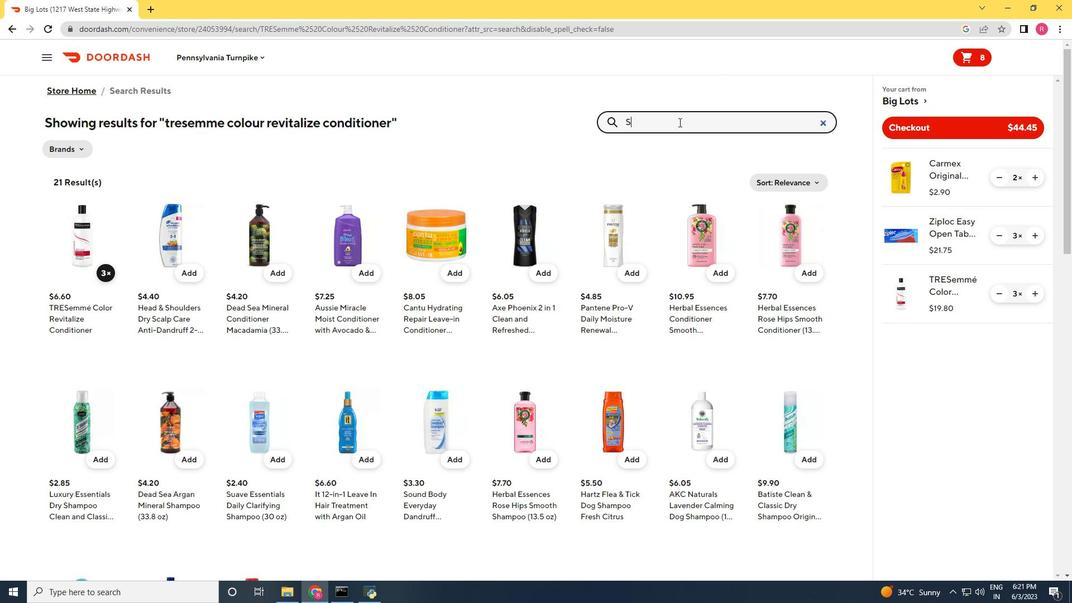 
Action: Mouse moved to (679, 121)
Screenshot: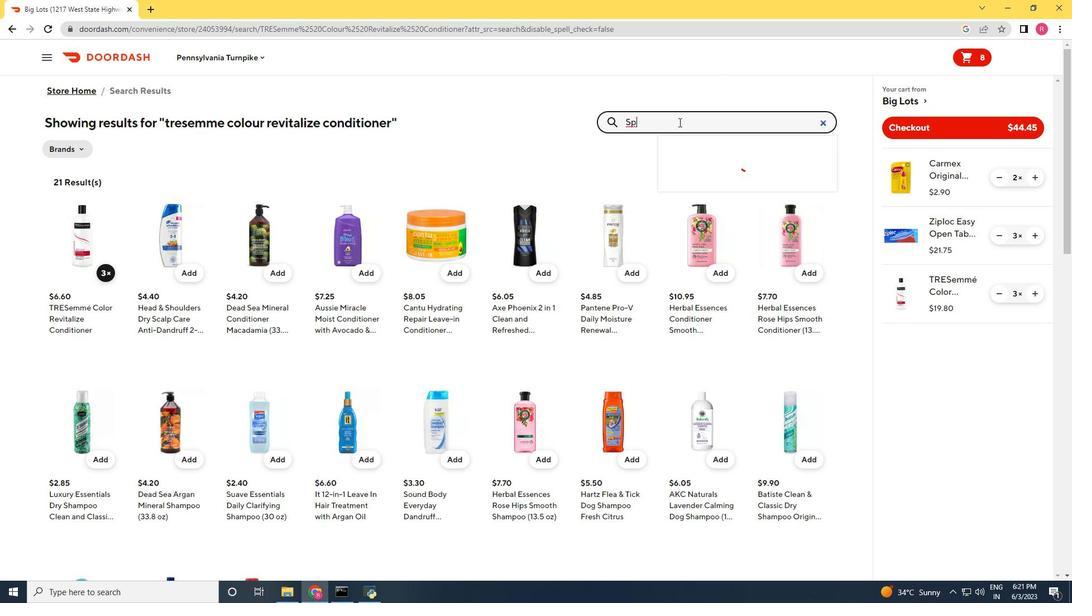 
Action: Key pressed ascriptions<Key.space><Key.shift_r>Make<Key.space><Key.backspace>up<Key.space><Key.shift_r>Cleansing<Key.space><Key.shift_r>Wipes<Key.space><Key.shift_r>Cuci<Key.backspace>umber<Key.space><Key.shift_r>Extract<Key.space><Key.shift_r>(30<Key.space>ct<Key.space><Key.shift_r>)<Key.enter>
Screenshot: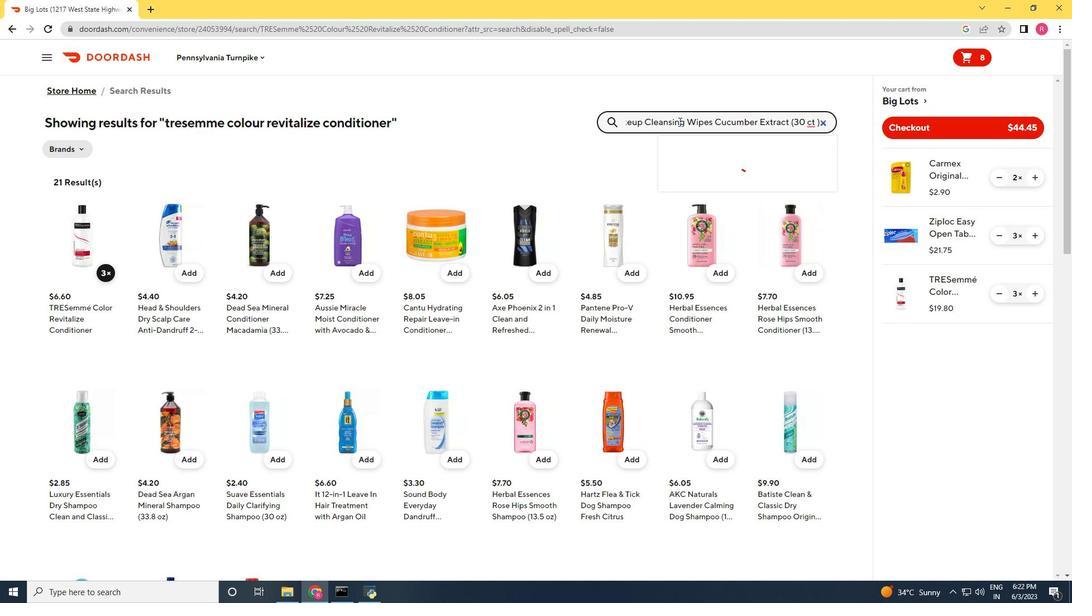
Action: Mouse moved to (432, 322)
Screenshot: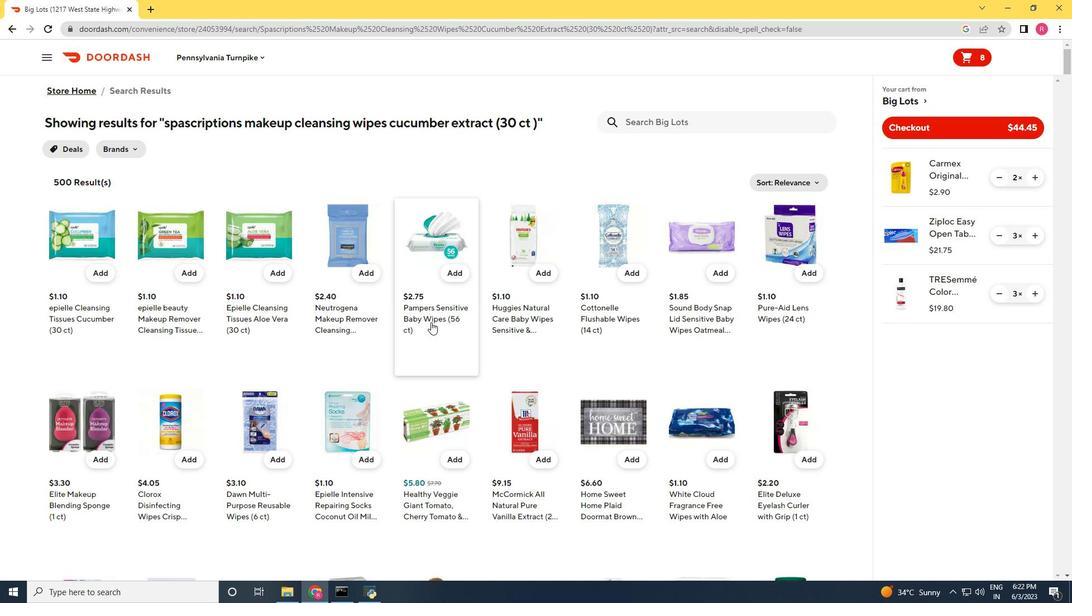 
Action: Mouse scrolled (432, 321) with delta (0, 0)
Screenshot: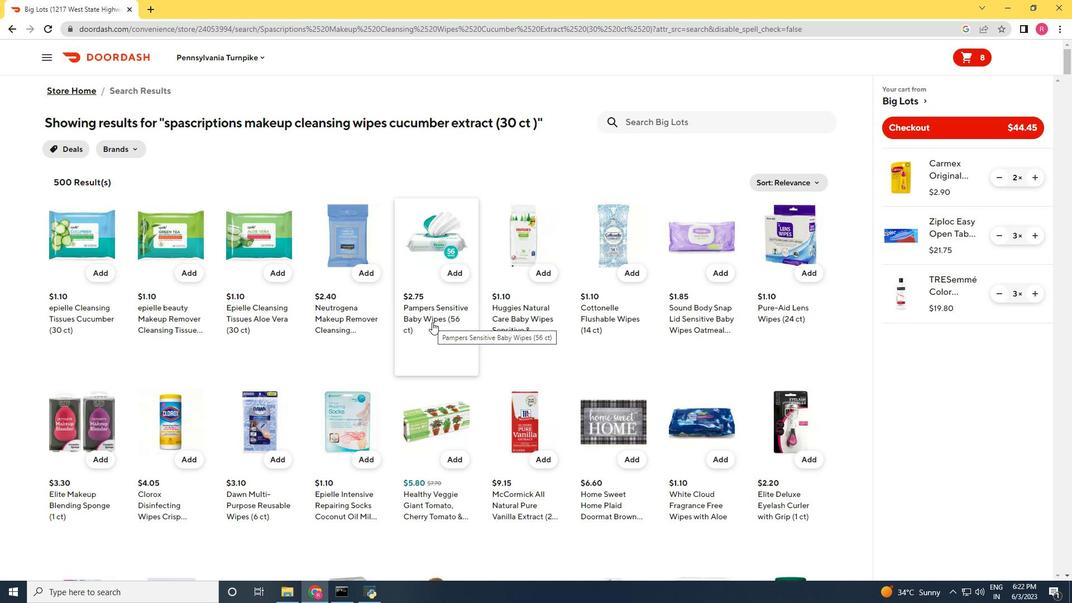 
Action: Mouse scrolled (432, 321) with delta (0, 0)
Screenshot: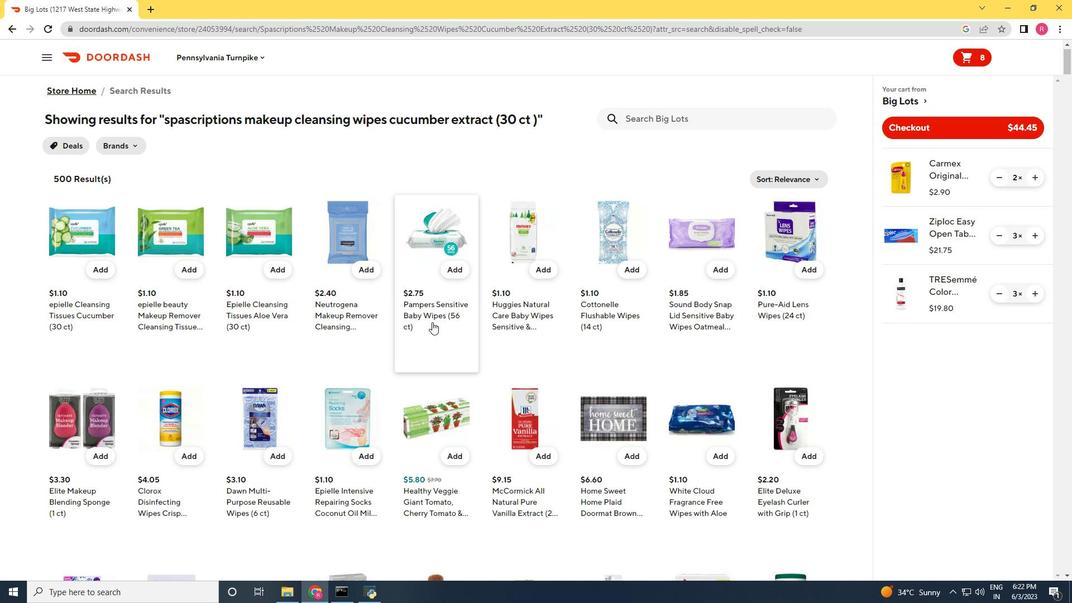 
Action: Mouse scrolled (432, 321) with delta (0, 0)
Screenshot: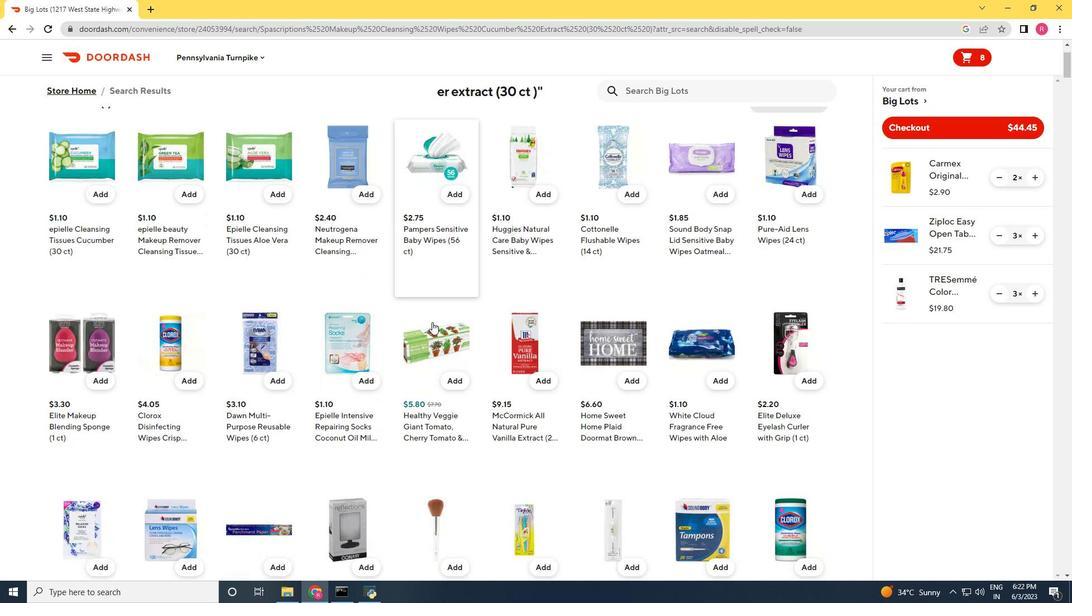 
Action: Mouse scrolled (432, 322) with delta (0, 0)
Screenshot: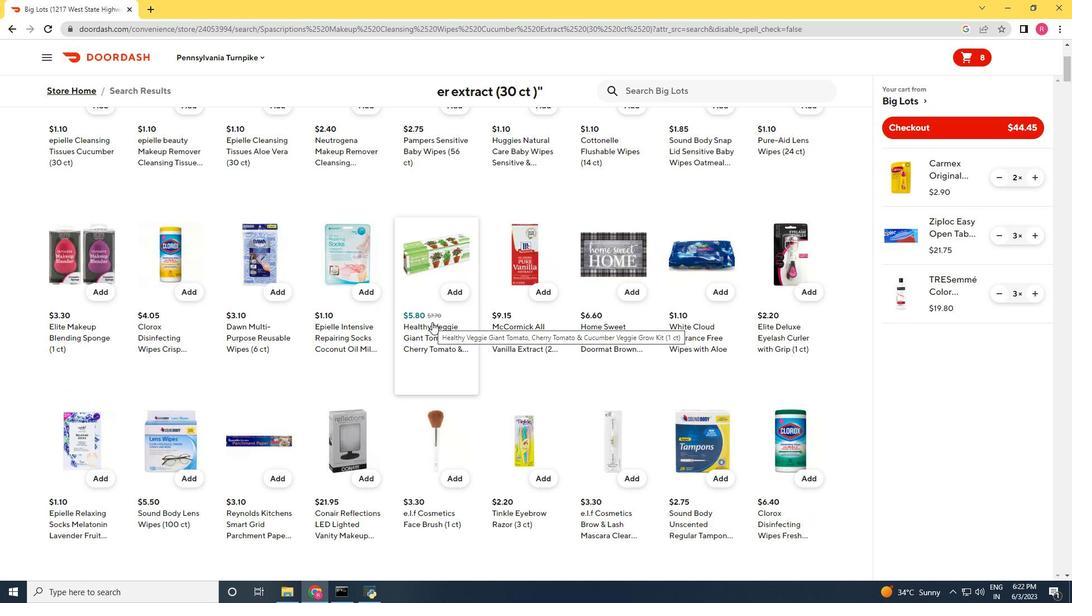 
Action: Mouse scrolled (432, 322) with delta (0, 0)
Screenshot: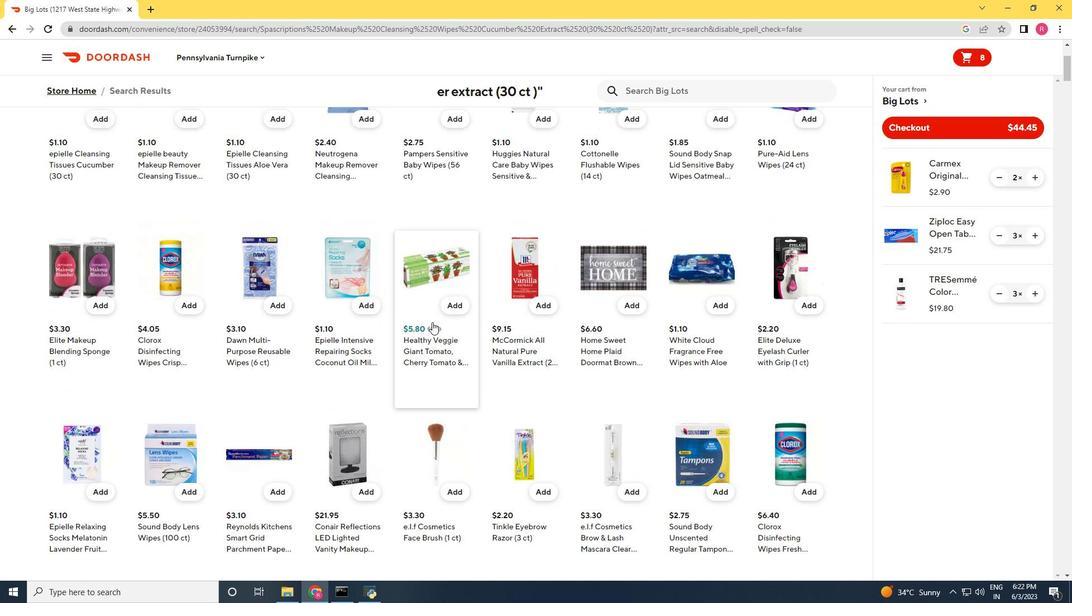 
Action: Mouse scrolled (432, 322) with delta (0, 0)
Screenshot: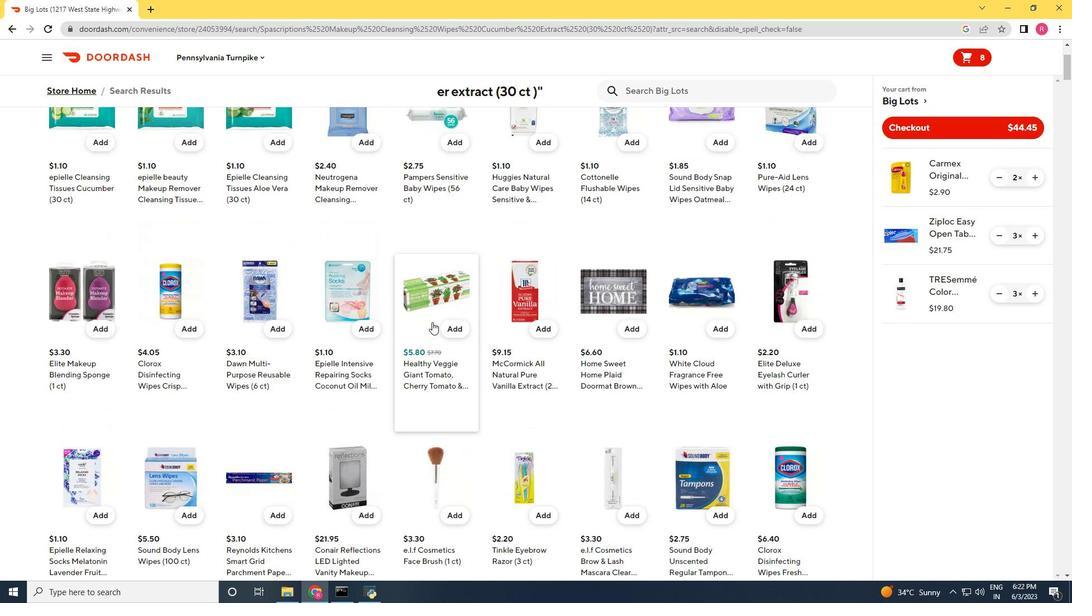 
Action: Mouse scrolled (432, 322) with delta (0, 0)
Screenshot: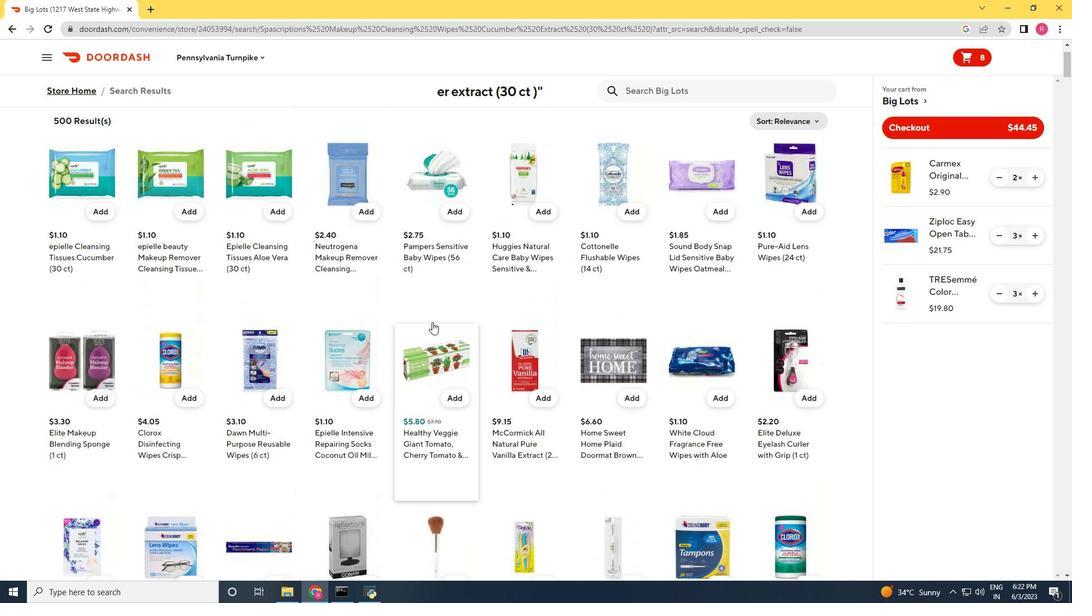 
Action: Mouse moved to (639, 121)
Screenshot: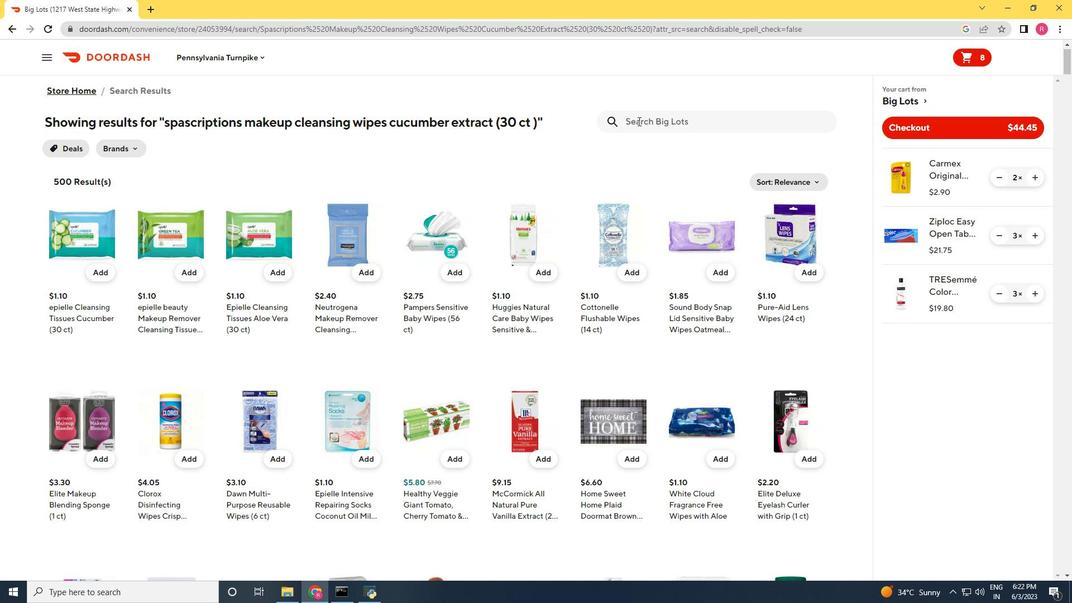 
Action: Mouse pressed left at (639, 121)
Screenshot: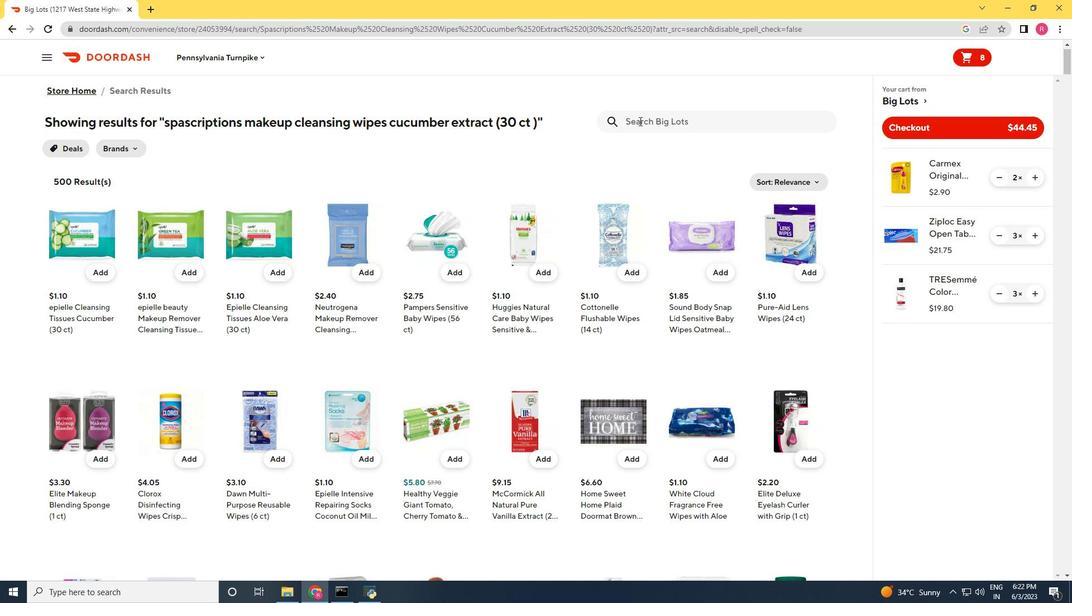 
Action: Key pressed <Key.shift_r>Buzzy<Key.space><Key.shift_r>Aloe<Key.space><Key.shift_r>Grow<Key.space><Key.shift_r>Kit<Key.space>with<Key.space><Key.shift_r>Planter<Key.enter>
Screenshot: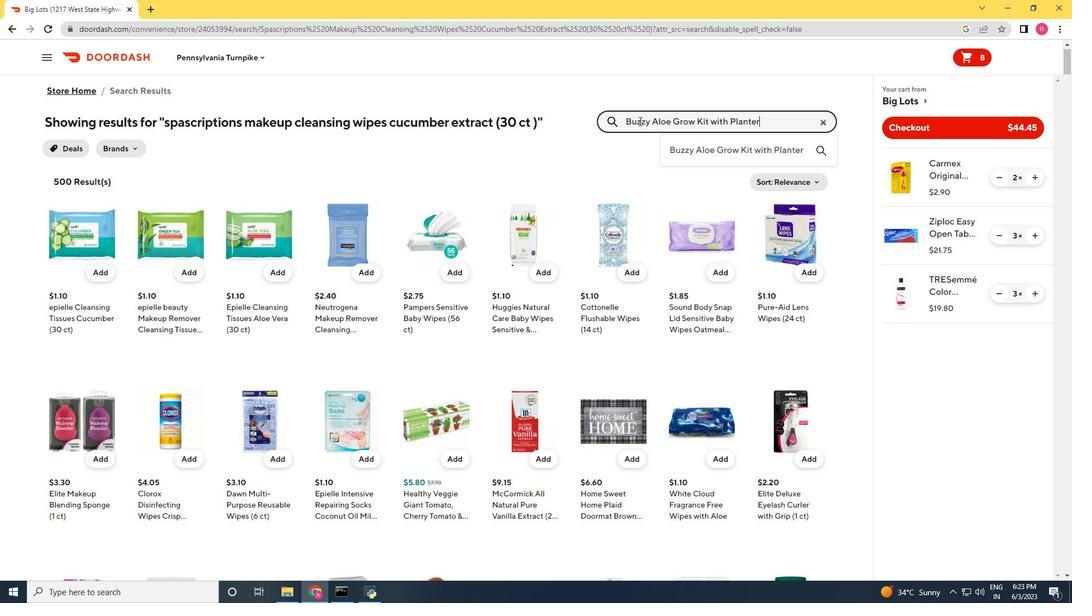 
Action: Mouse moved to (677, 280)
Screenshot: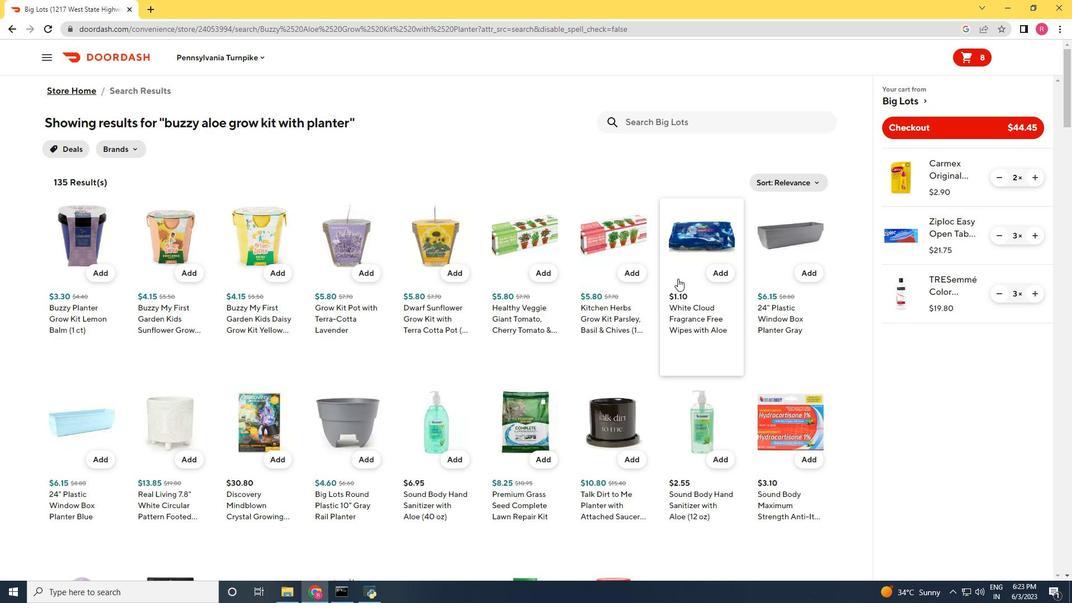 
Action: Mouse scrolled (677, 279) with delta (0, 0)
Screenshot: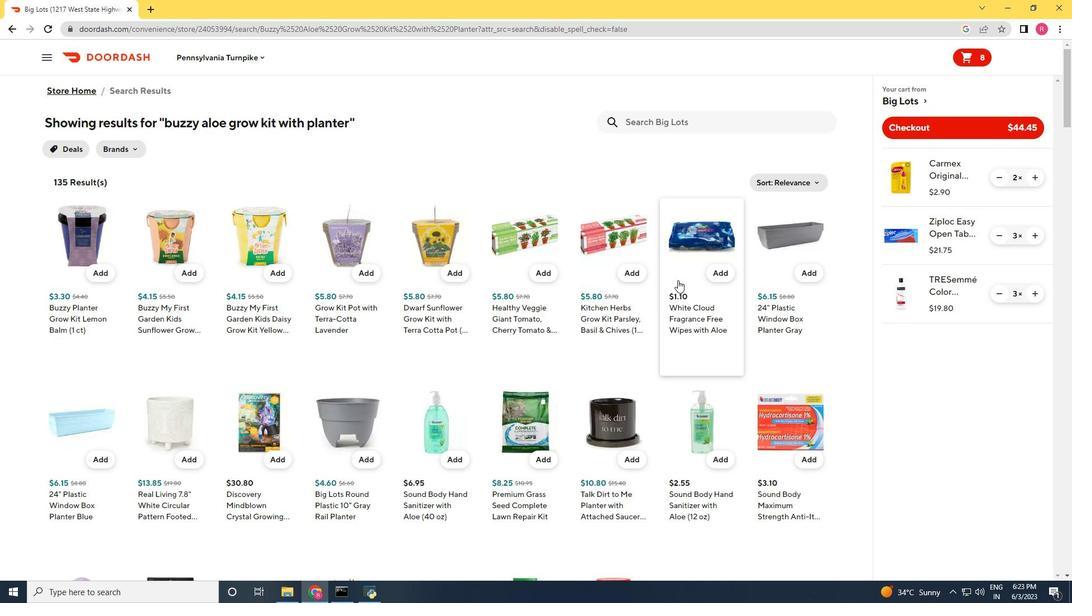 
Action: Mouse scrolled (677, 279) with delta (0, 0)
Screenshot: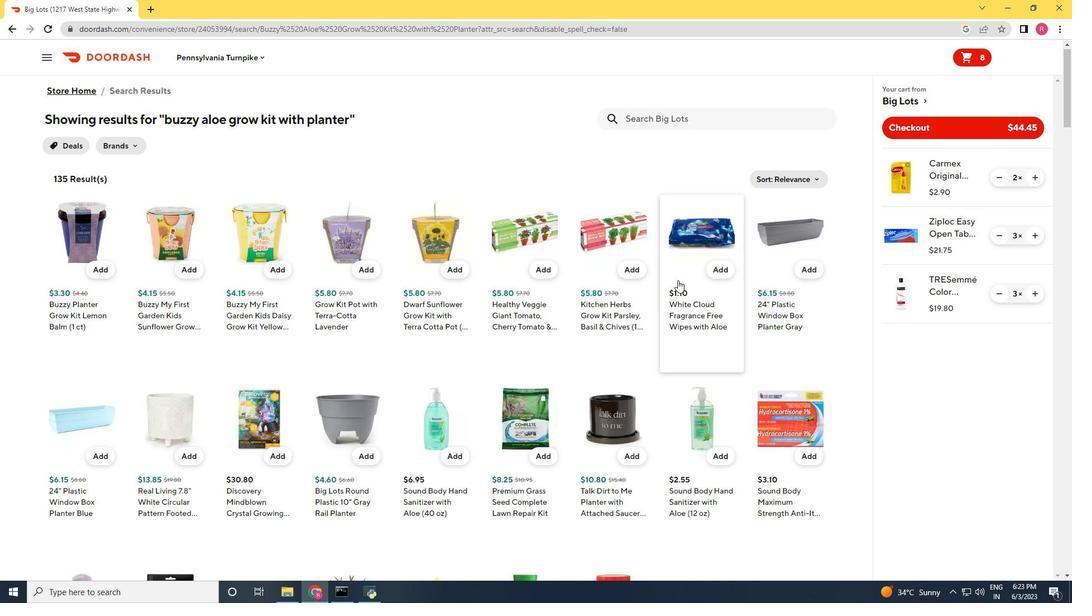 
Action: Mouse scrolled (677, 279) with delta (0, 0)
Screenshot: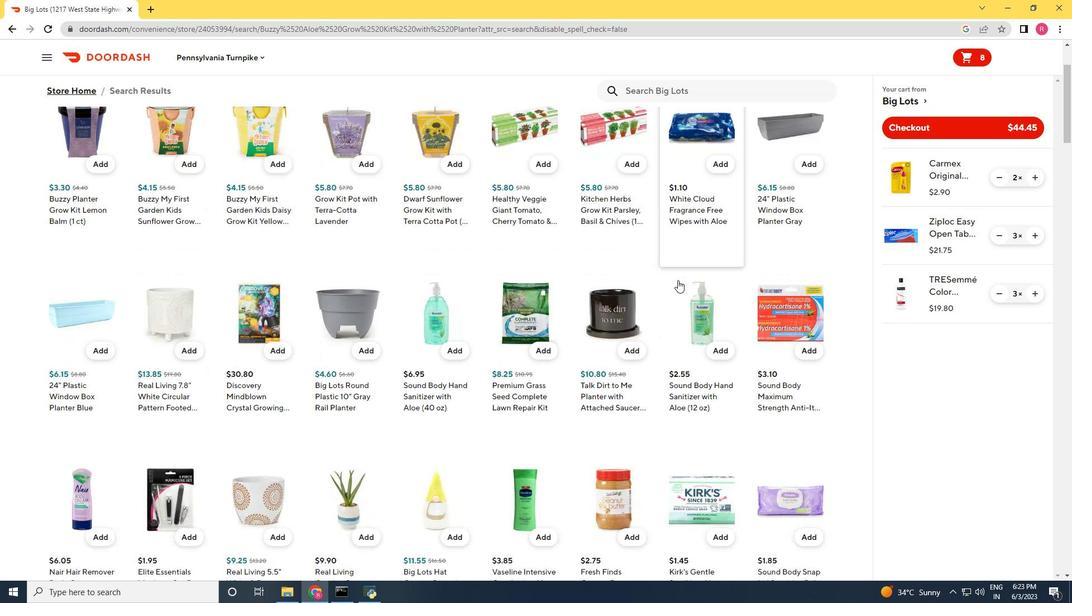 
Action: Mouse scrolled (677, 279) with delta (0, 0)
Screenshot: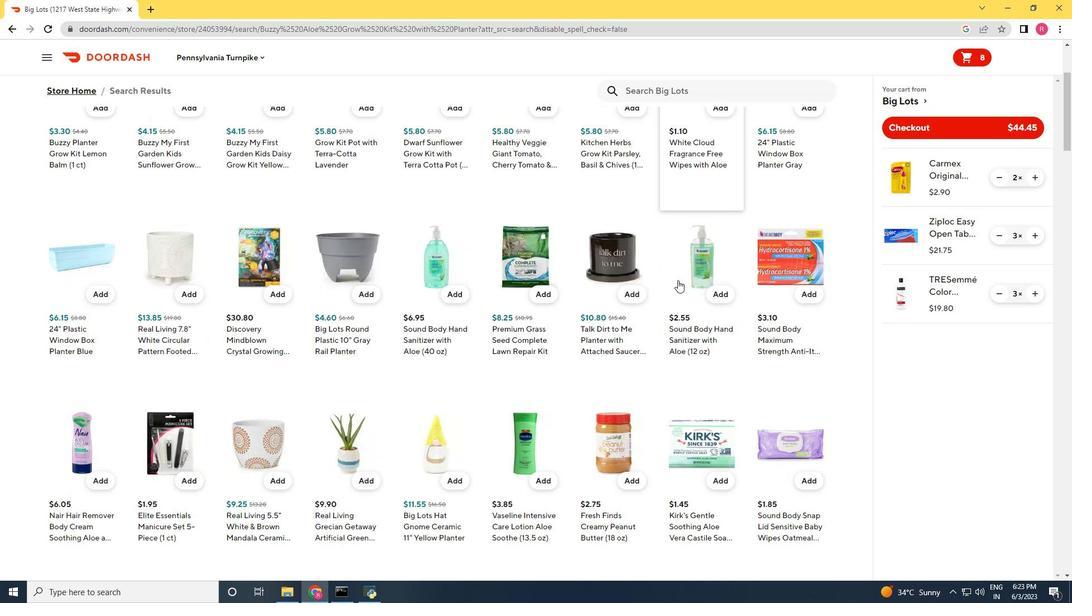 
Action: Mouse scrolled (677, 280) with delta (0, 0)
Screenshot: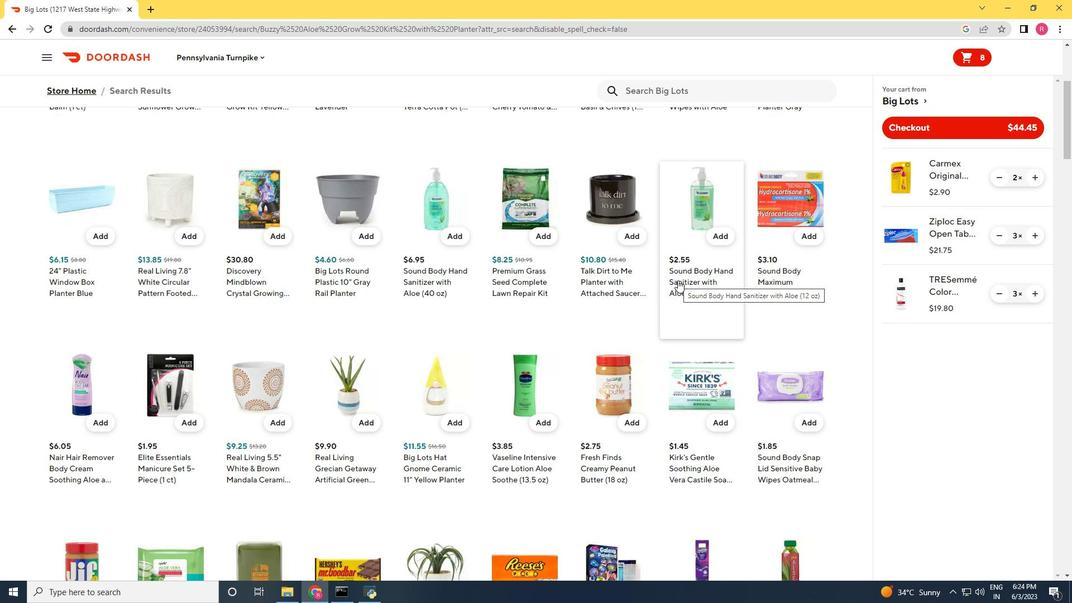 
Action: Mouse scrolled (677, 280) with delta (0, 0)
Screenshot: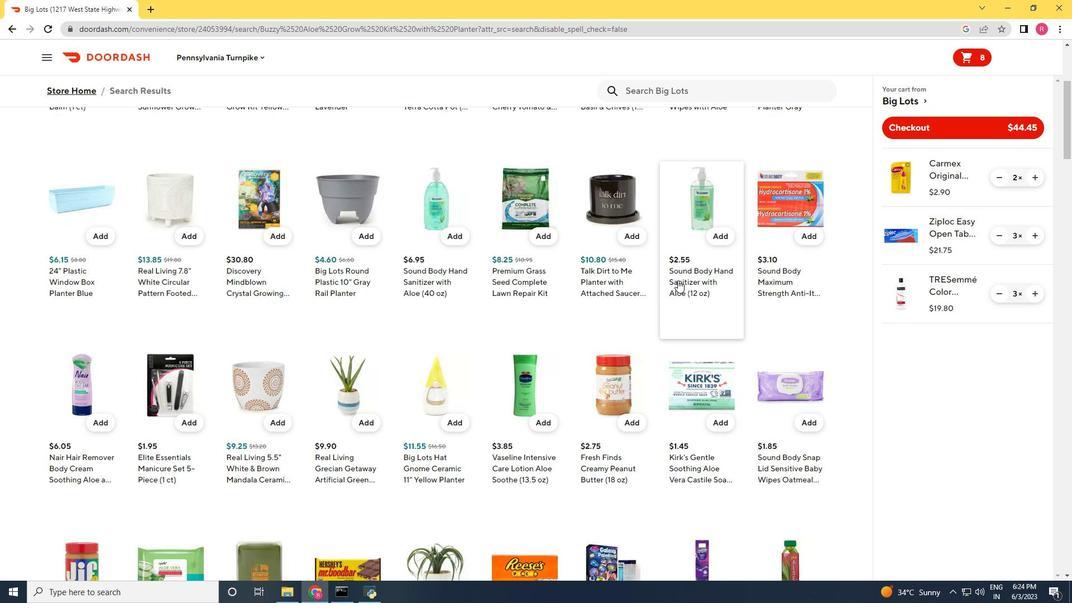 
Action: Mouse scrolled (677, 280) with delta (0, 0)
Screenshot: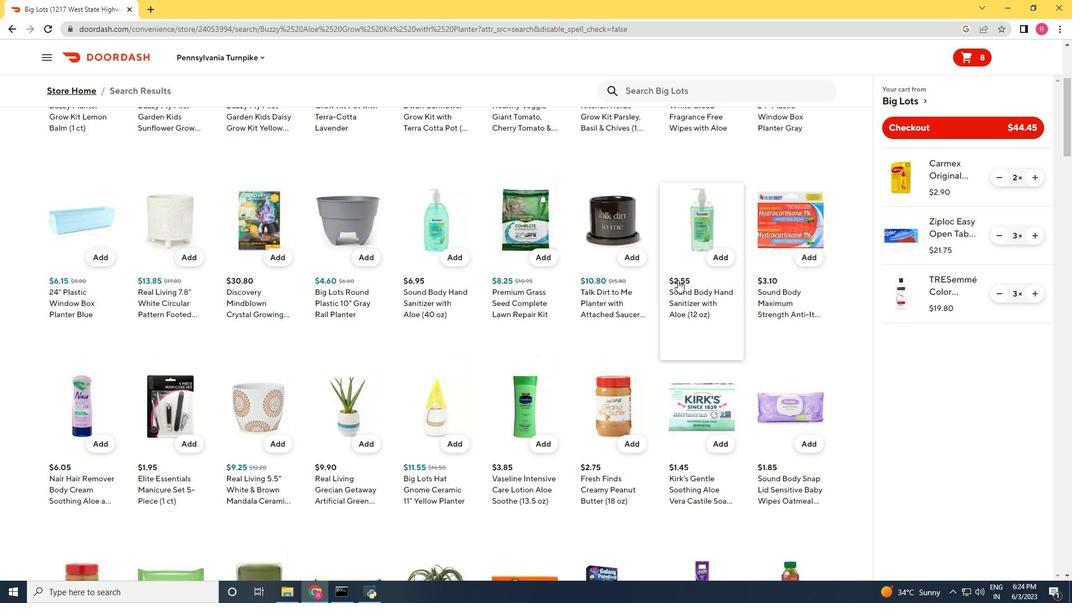 
Action: Mouse scrolled (677, 280) with delta (0, 0)
Screenshot: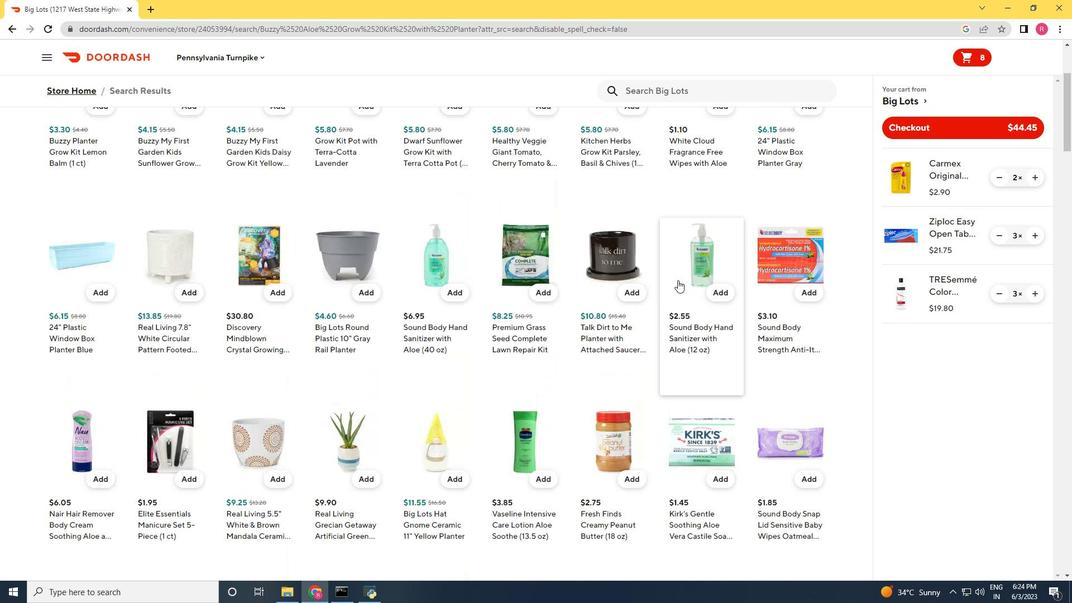 
Action: Mouse scrolled (677, 280) with delta (0, 0)
Screenshot: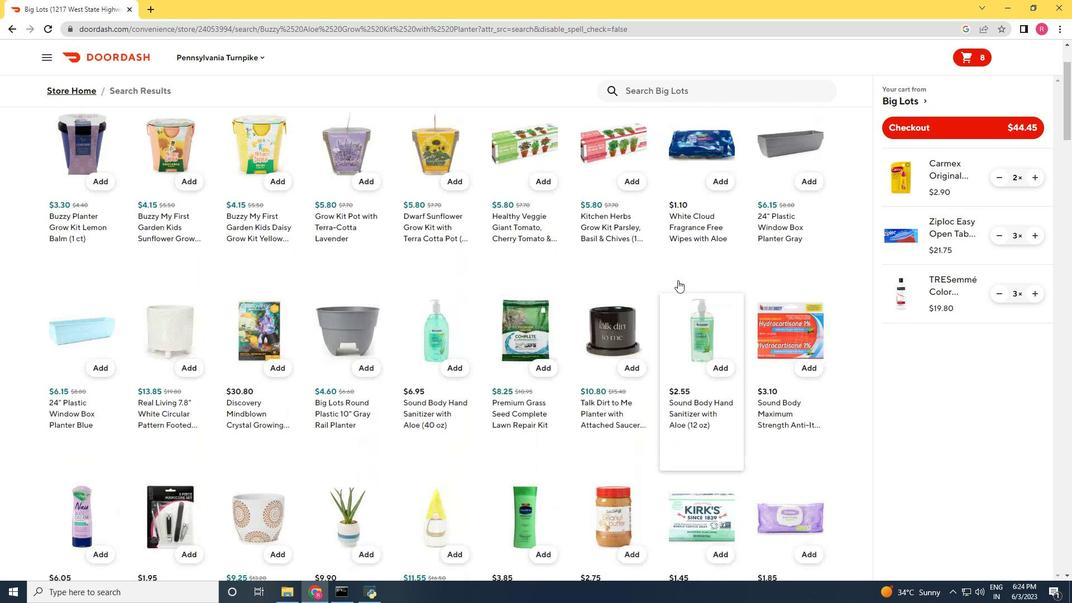 
Action: Mouse scrolled (677, 280) with delta (0, 0)
Screenshot: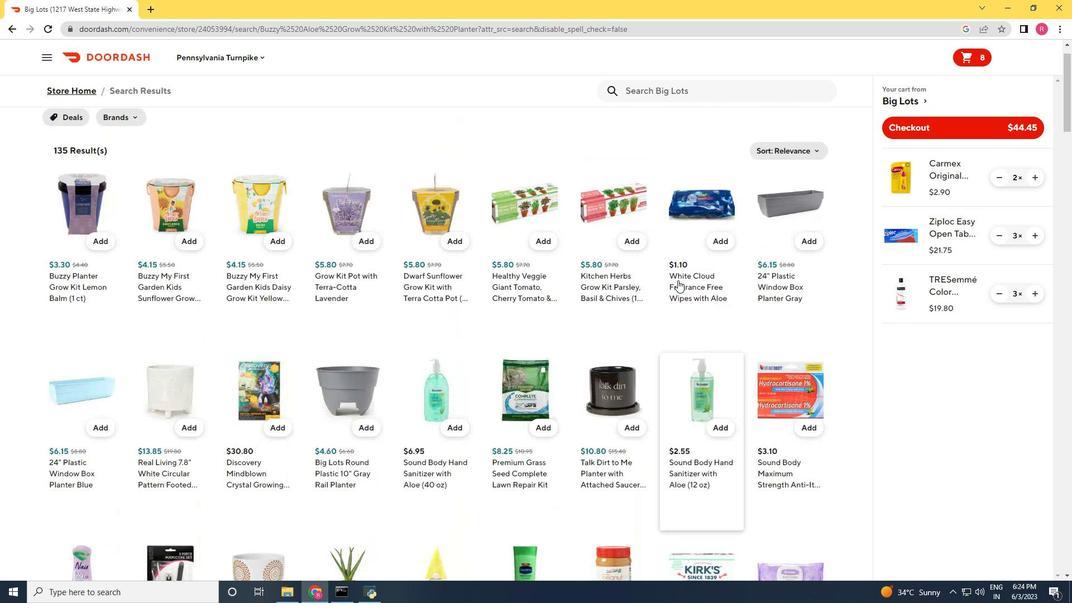 
Action: Mouse moved to (699, 115)
Screenshot: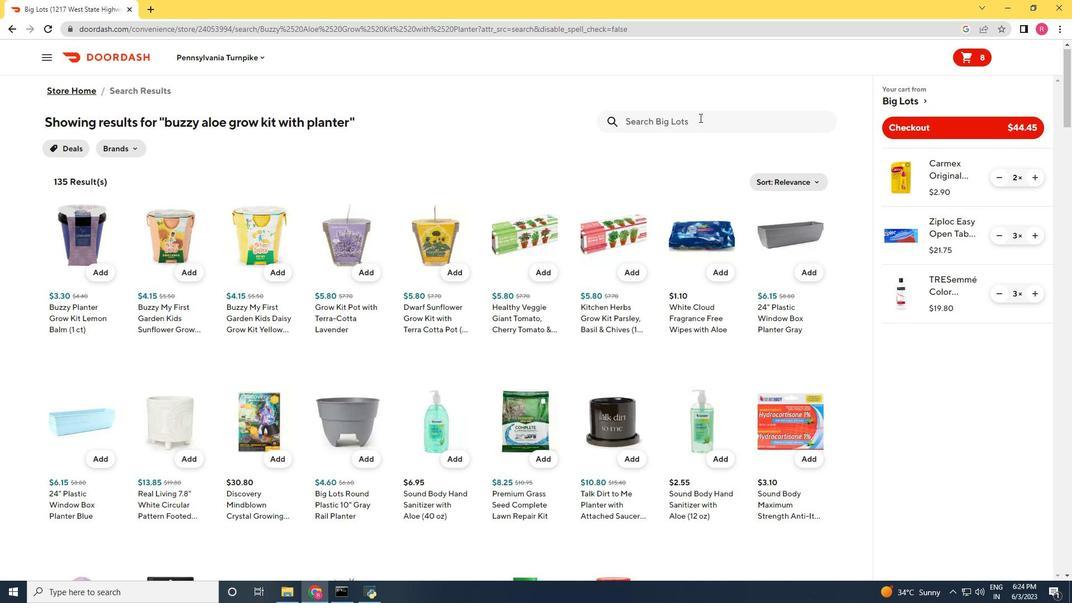
Action: Mouse pressed left at (699, 115)
Screenshot: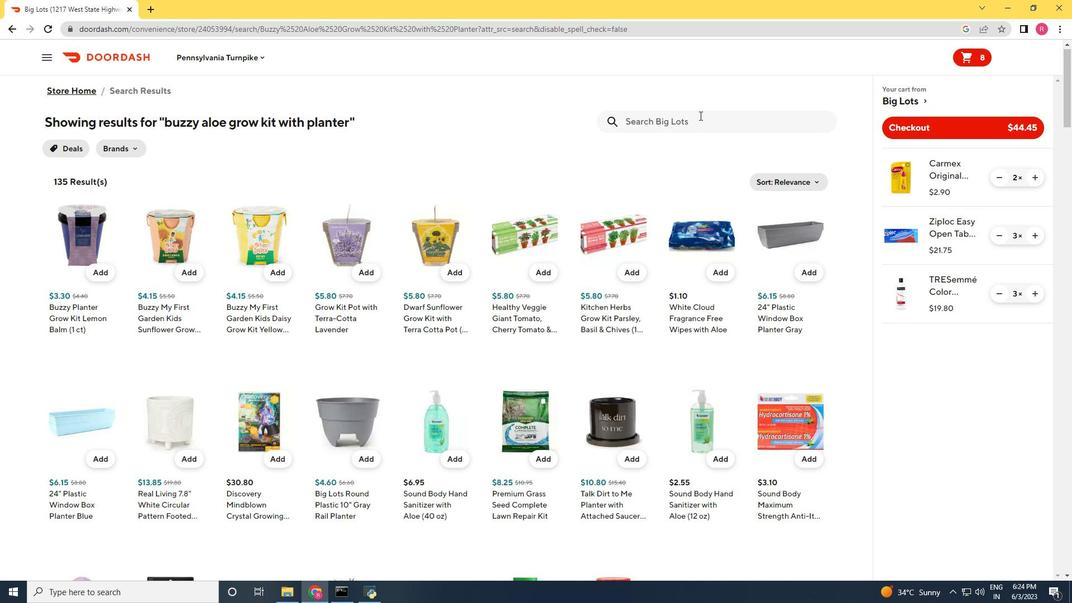 
Action: Key pressed <Key.shift_r>Real<Key.space><Key.shift_r>Living<Key.space><Key.shift_r>Glass<Key.space><Key.shift_r>Rib<Key.space><Key.shift_r>Table<Key.space><Key.shift_r>Lamp<Key.space>with<Key.space><Key.shift_r>White<Key.space><Key.shift_r><Key.shift_r><Key.shift_r><Key.shift_r>Shade<Key.space><Key.enter>
Screenshot: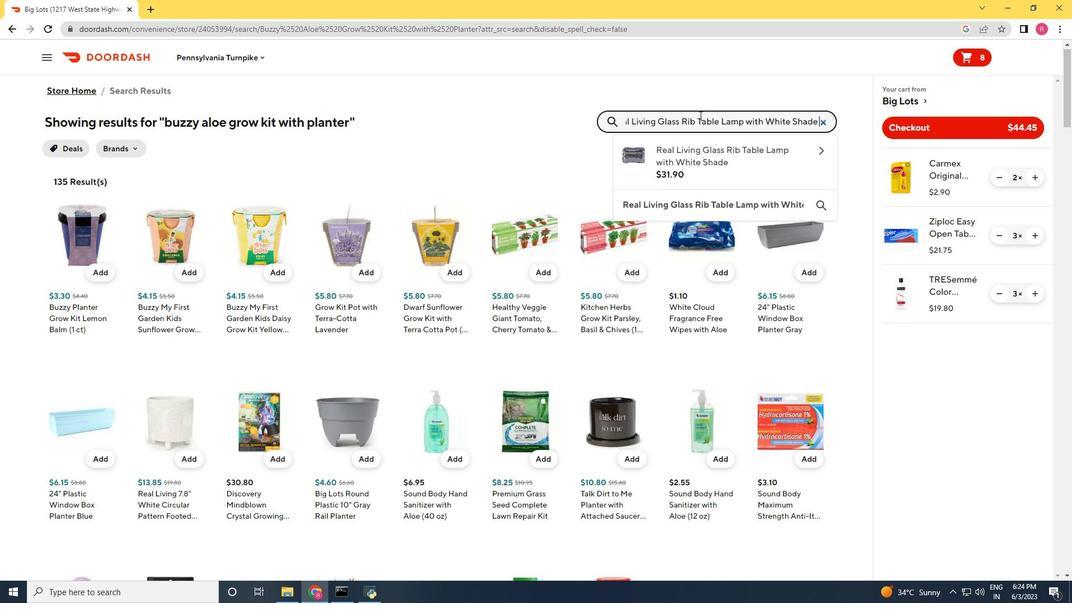 
Action: Mouse moved to (123, 316)
Screenshot: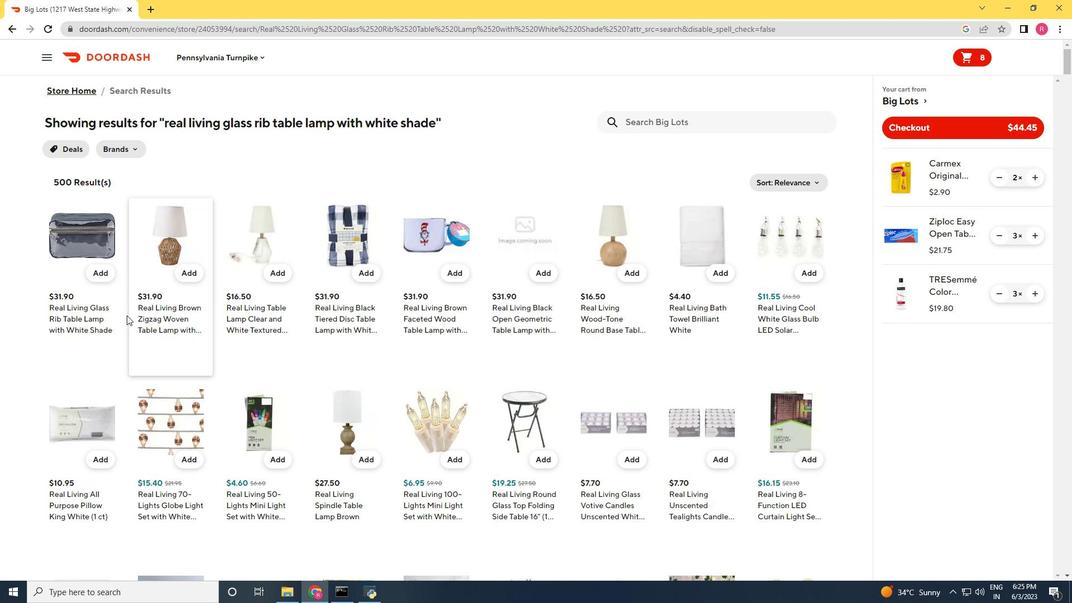 
Action: Mouse pressed left at (123, 316)
Screenshot: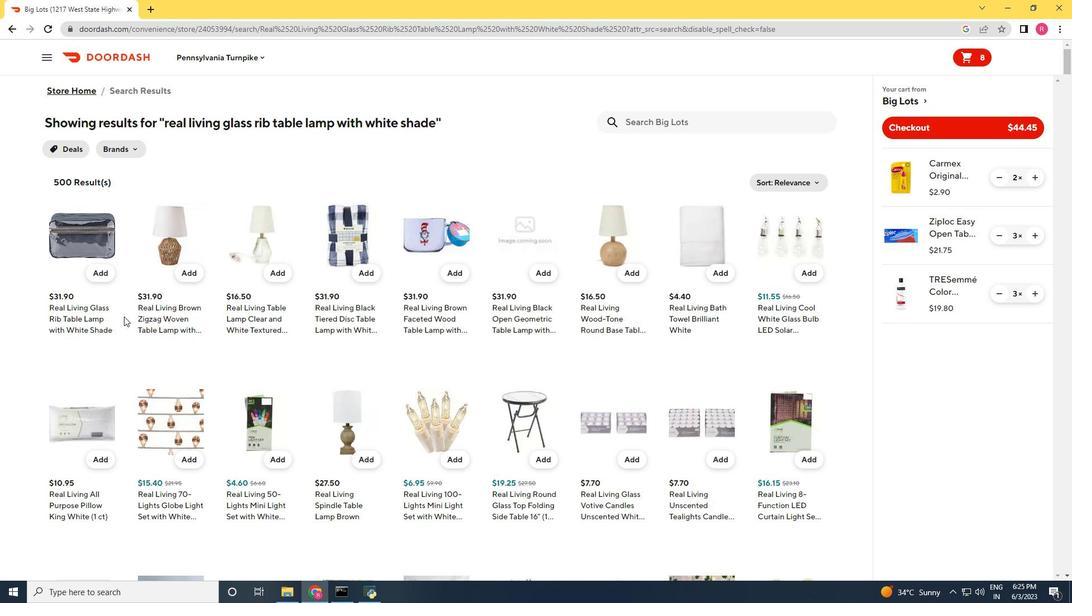 
Action: Mouse moved to (102, 273)
Screenshot: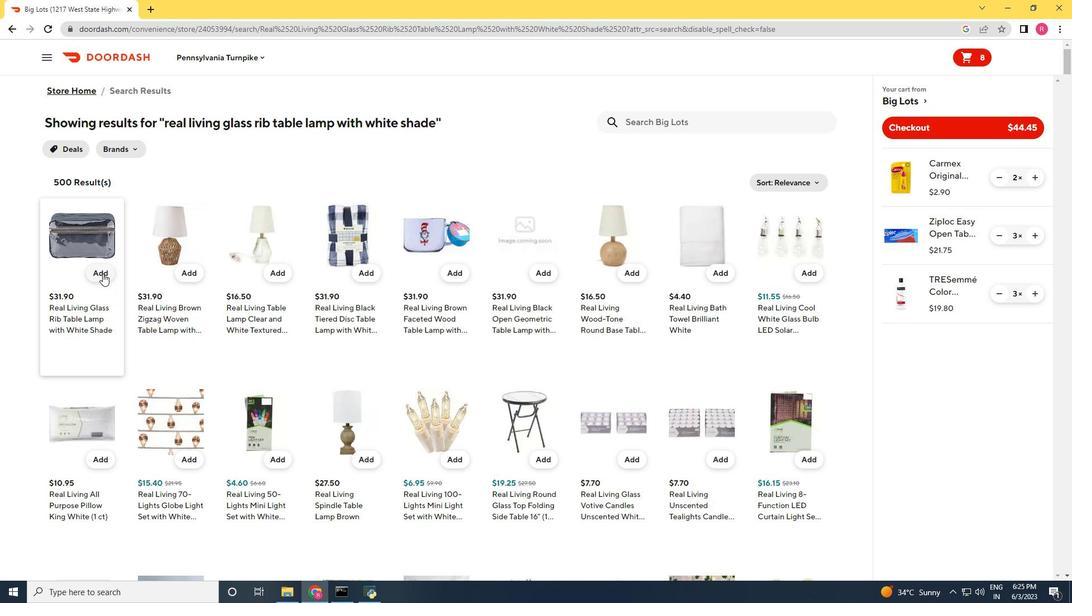 
Action: Mouse pressed left at (102, 273)
Screenshot: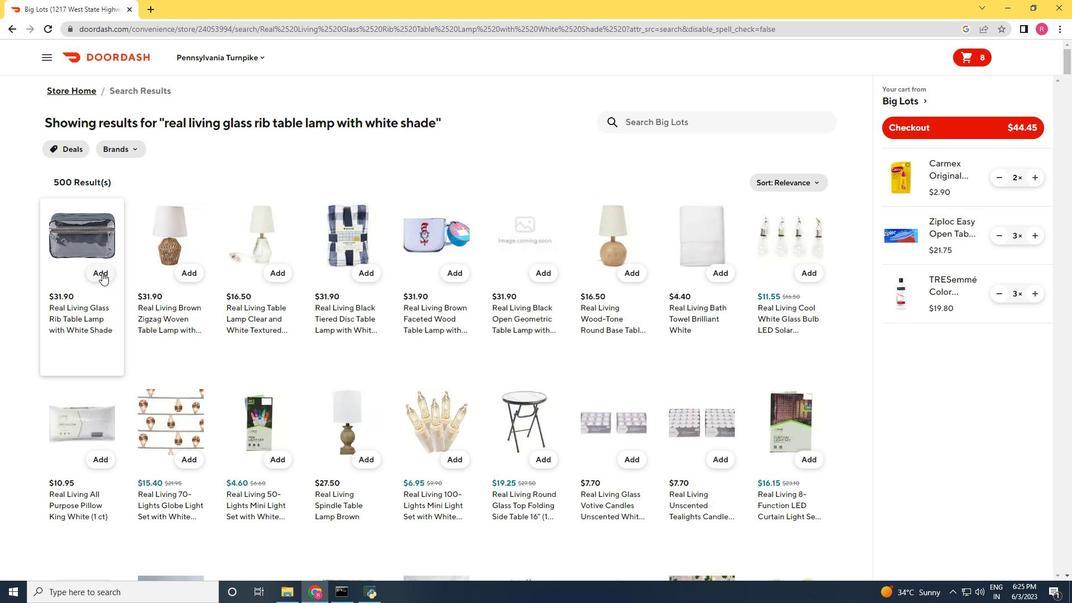 
Action: Mouse moved to (1029, 350)
Screenshot: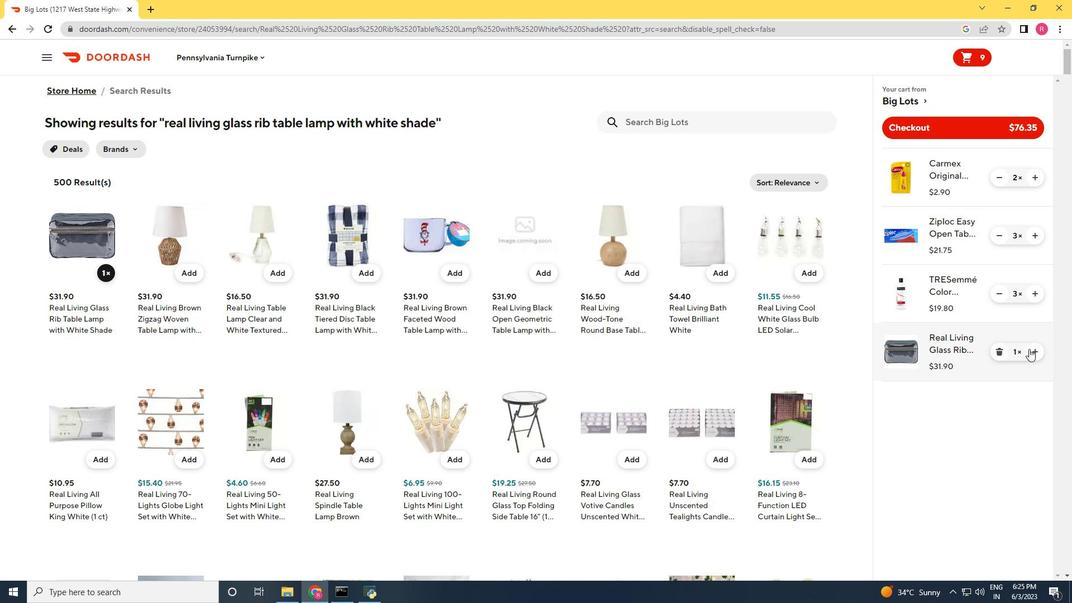 
Action: Mouse pressed left at (1029, 350)
Screenshot: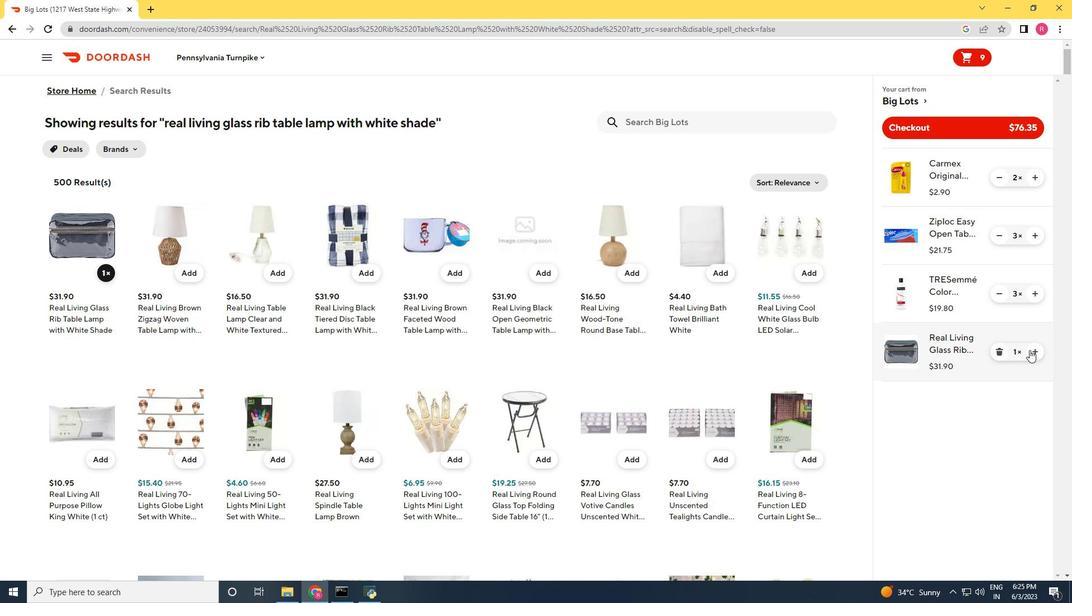 
Action: Mouse pressed left at (1029, 350)
Screenshot: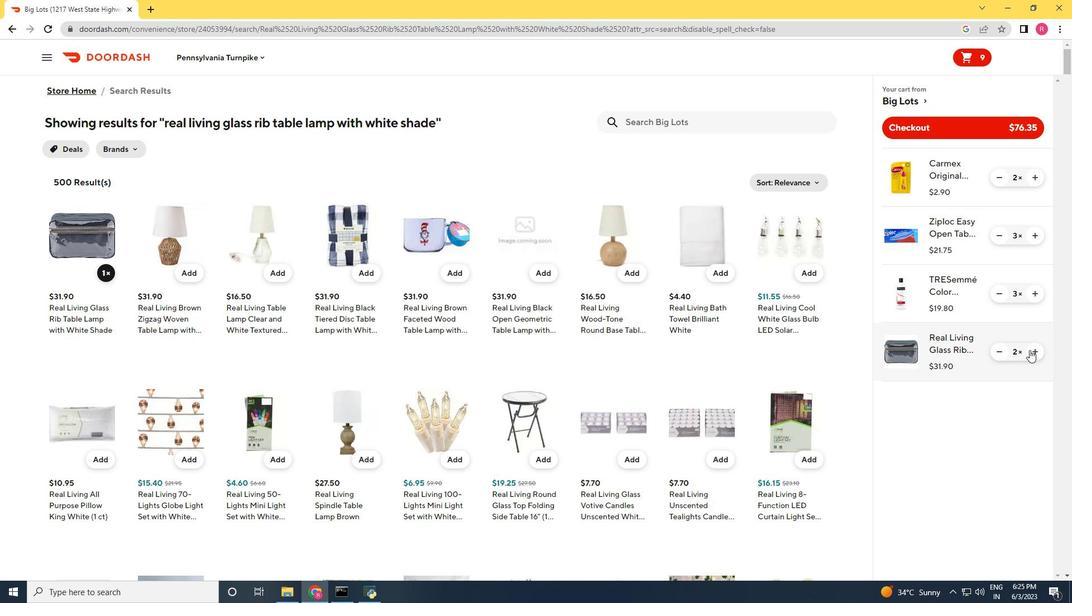 
Action: Mouse moved to (717, 122)
Screenshot: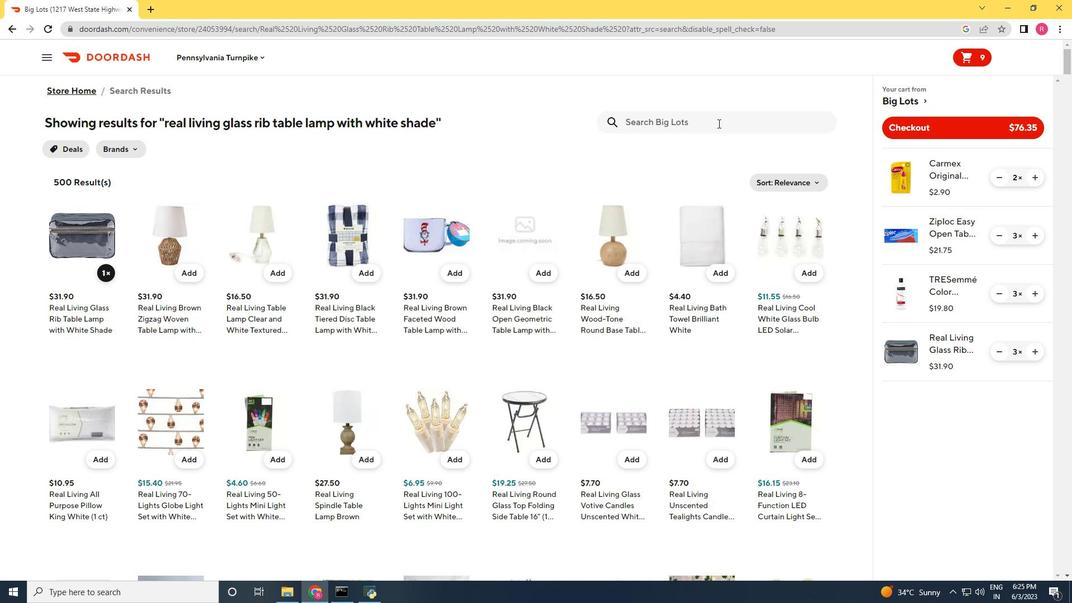 
Action: Mouse pressed left at (717, 122)
Screenshot: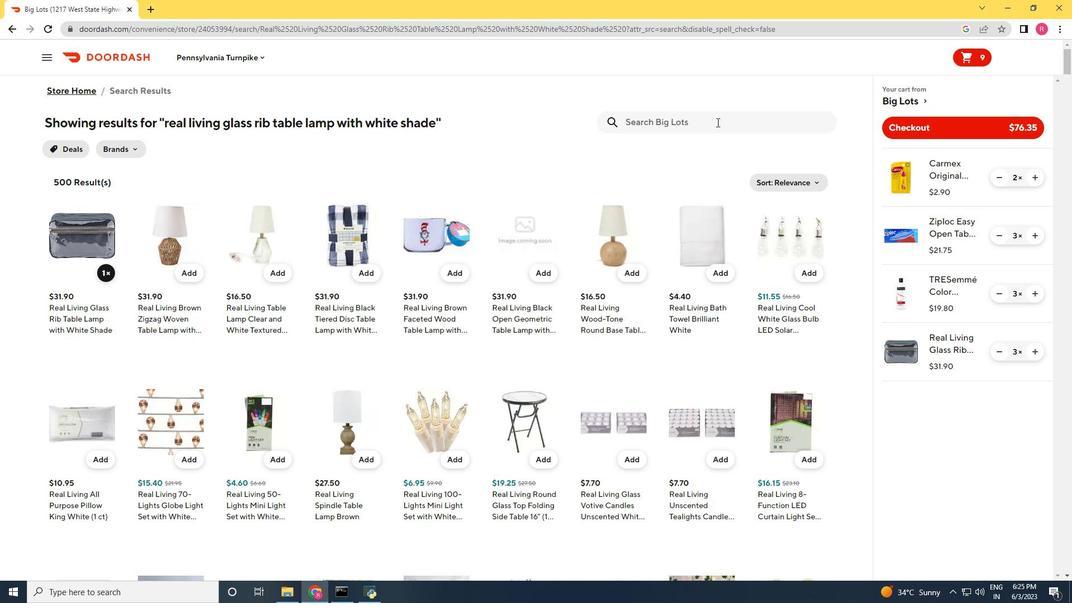 
Action: Key pressed <Key.shift_r>Real<Key.space><Key.shift_r>Living<Key.space><Key.shift_r>Cool<Key.space><Key.shift_r>White<Key.space><Key.shift_r>Crackle<Key.space><Key.shift_r>Glass<Key.space><Key.shift_r>L<Key.shift_r>E<Key.shift_r>D<Key.space><Key.shift_r>Solar<Key.space><Key.shift_r>Umber<Key.backspace><Key.backspace>rella<Key.space><Key.shift_r>Clip<Key.space><Key.shift_r>Lights<Key.enter>
Screenshot: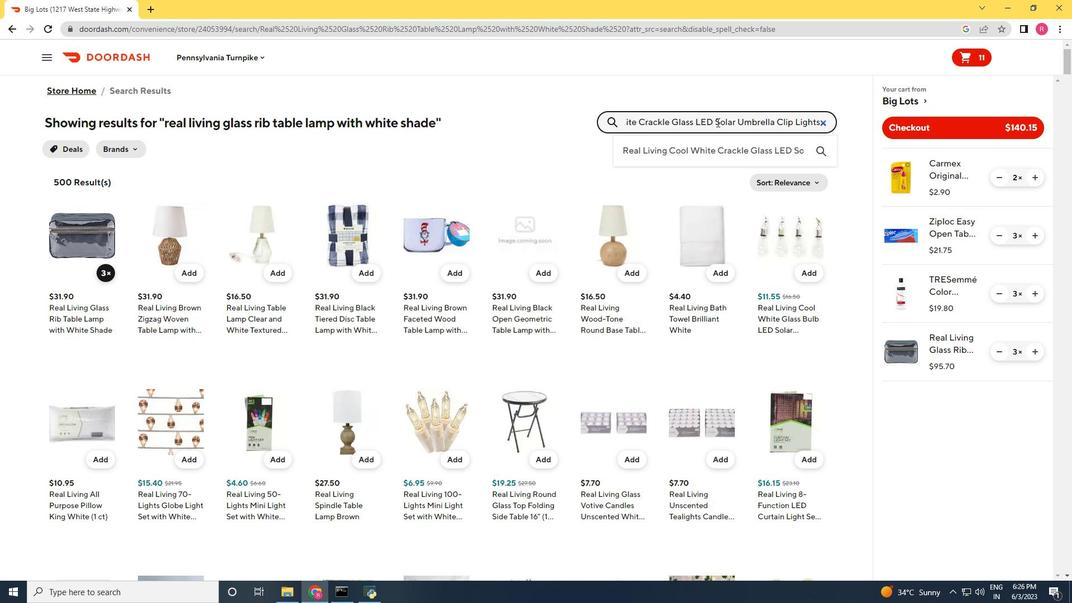 
Action: Mouse moved to (104, 269)
Screenshot: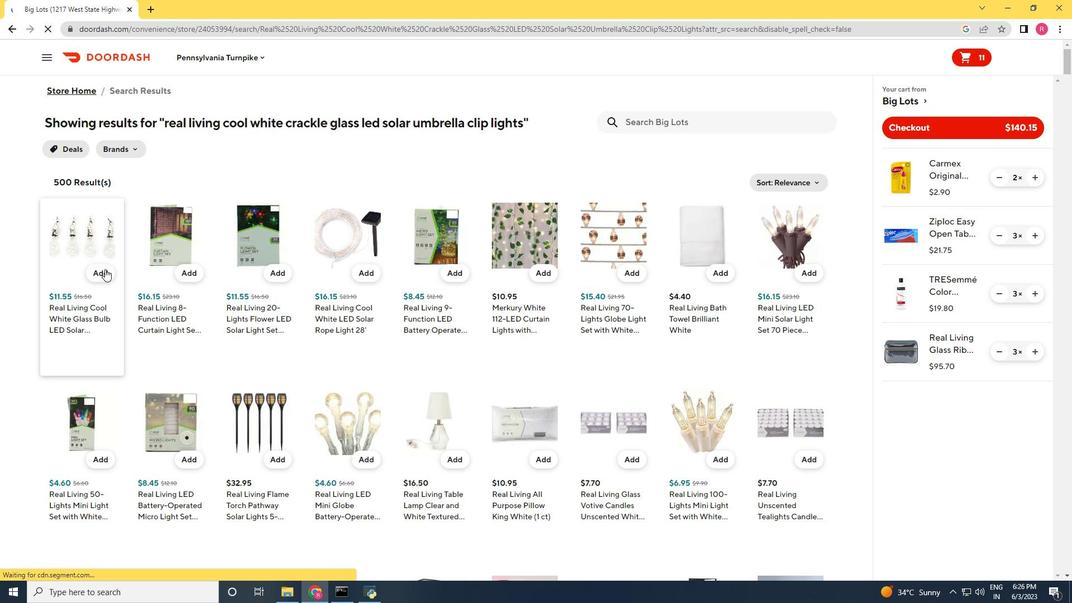 
Action: Mouse pressed left at (104, 269)
Screenshot: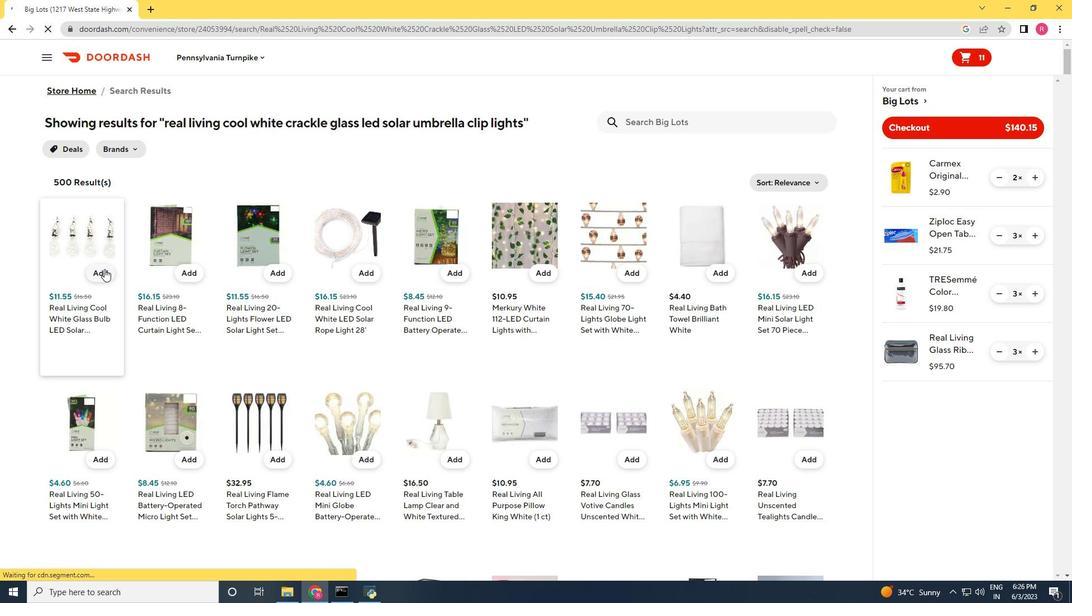 
Action: Mouse moved to (1037, 408)
Screenshot: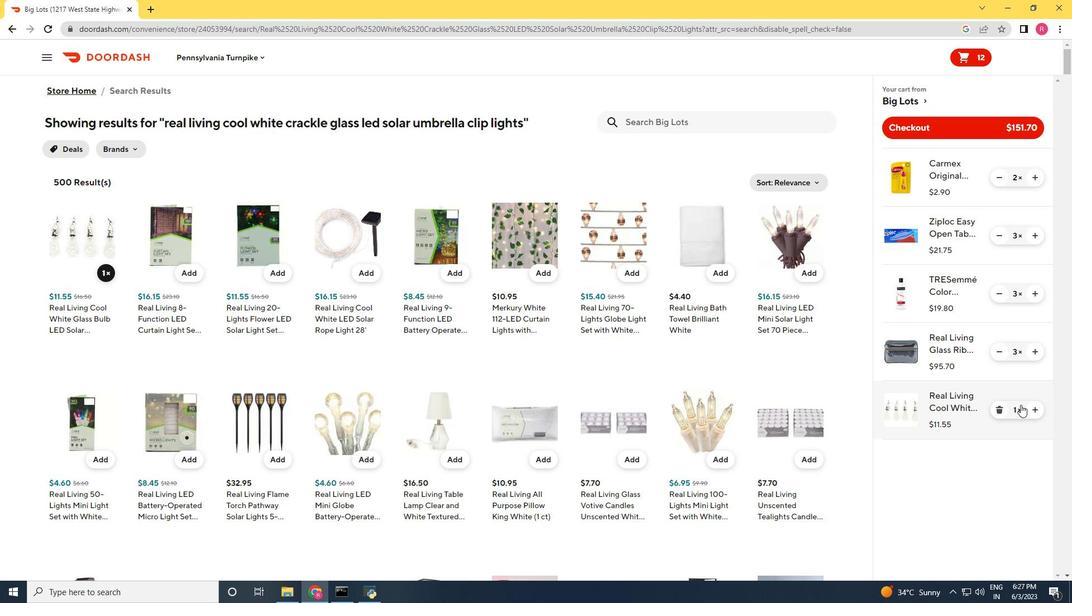 
Action: Mouse pressed left at (1037, 408)
Screenshot: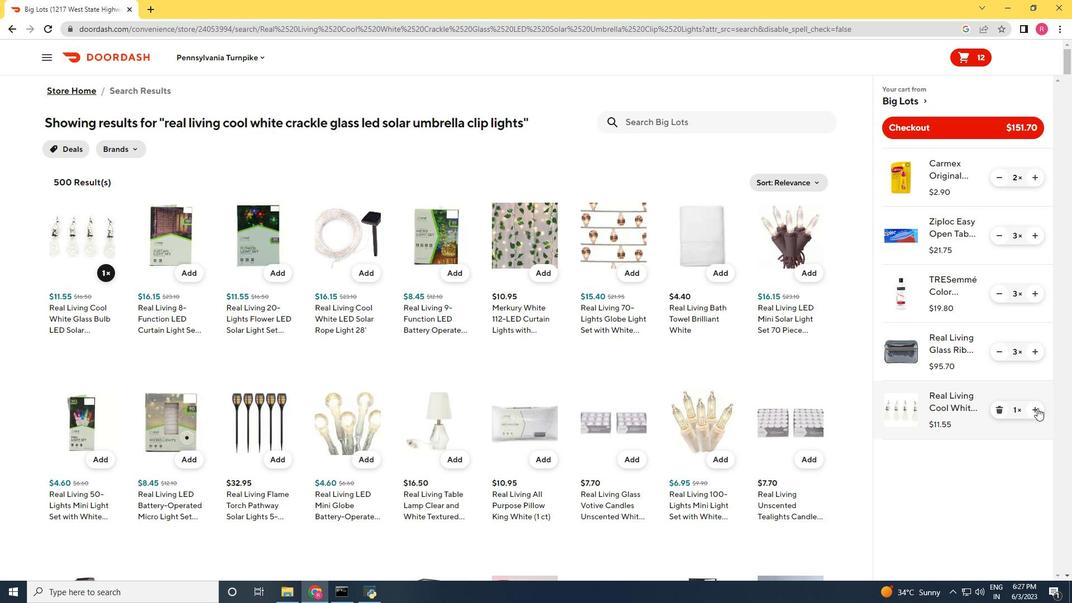 
Action: Mouse moved to (626, 121)
Screenshot: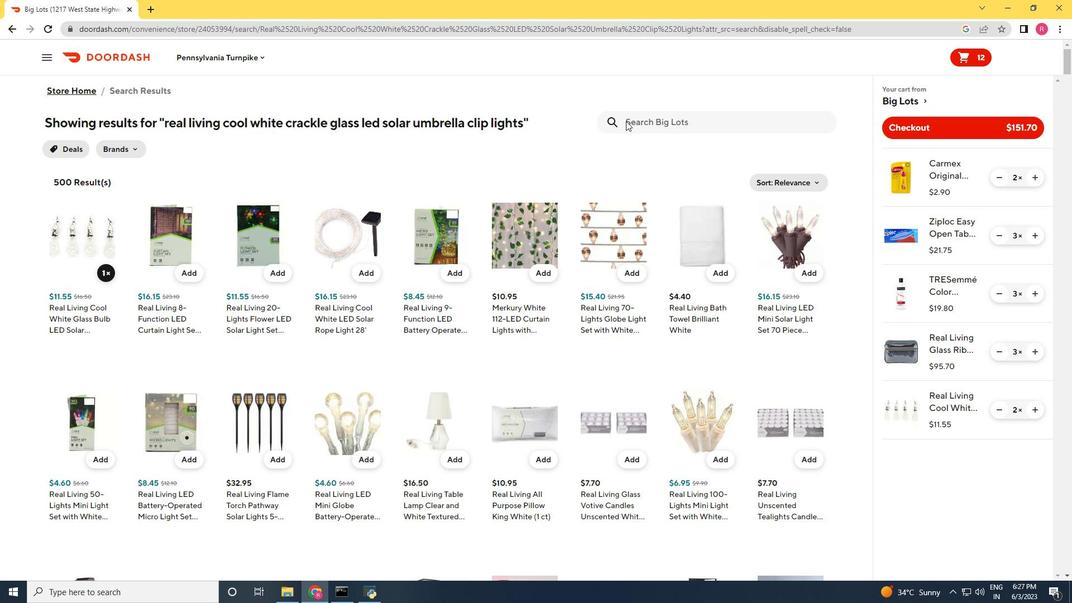
Action: Mouse pressed left at (626, 121)
Screenshot: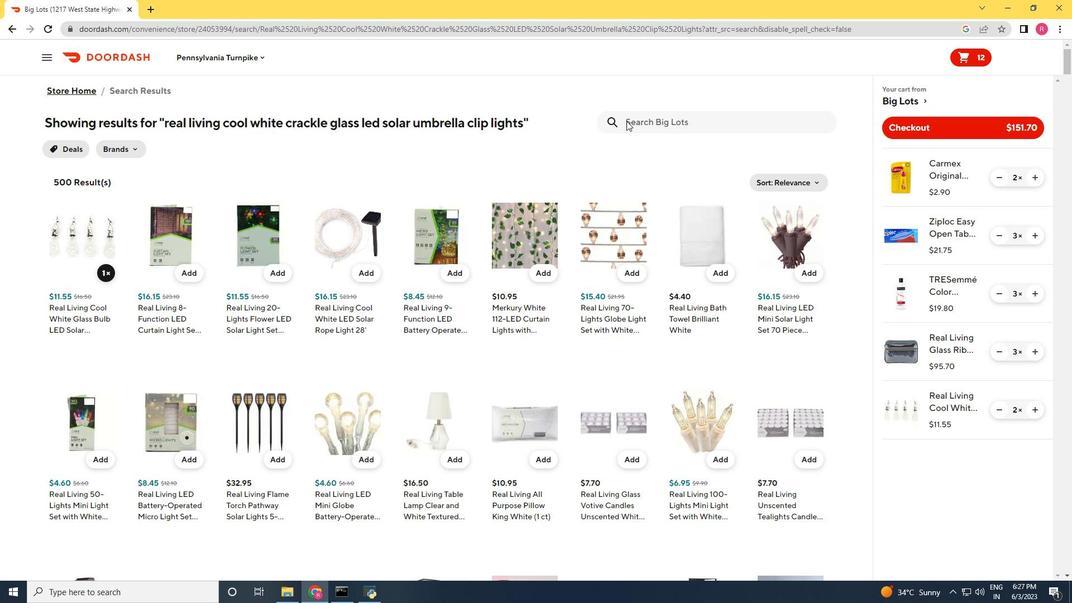 
Action: Key pressed <Key.shift_r>Real<Key.space><Key.shift_r>Living<Key.space><Key.shift_r><Key.shift_r>Flowers<Key.space>and<Key.space><Key.shift_r>Garden<Key.space>4-<Key.space>pot<Key.space><Key.shift_r>Galvanized<Key.space><Key.shift_r>Planter<Key.space><Key.shift_r>Tower<Key.space>36<Key.space><Key.shift_r>(1<Key.space>ct<Key.shift_r>)<Key.enter>
Screenshot: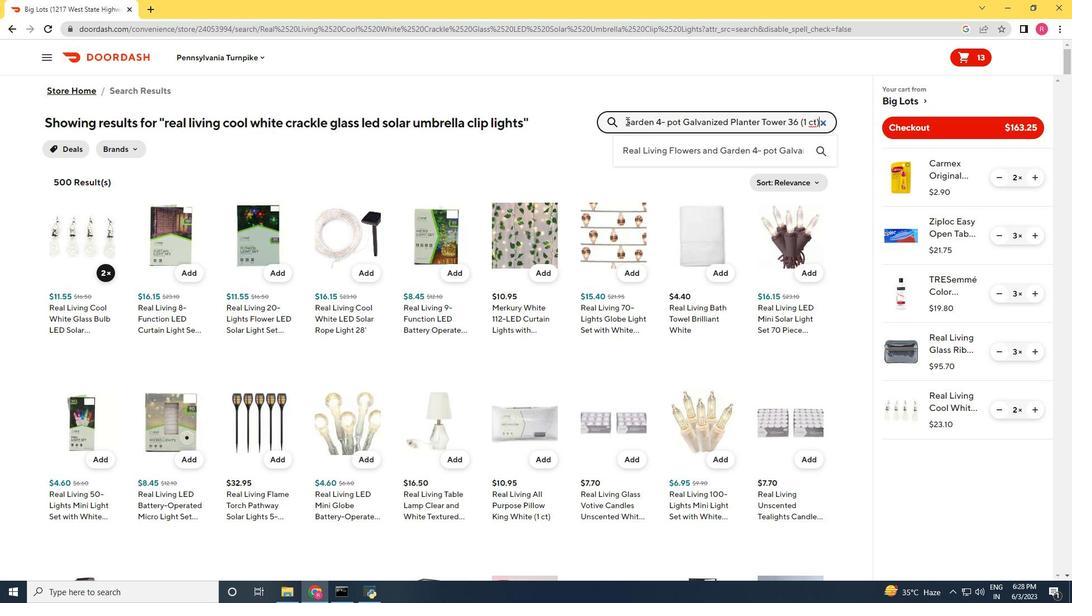 
Action: Mouse moved to (664, 120)
Screenshot: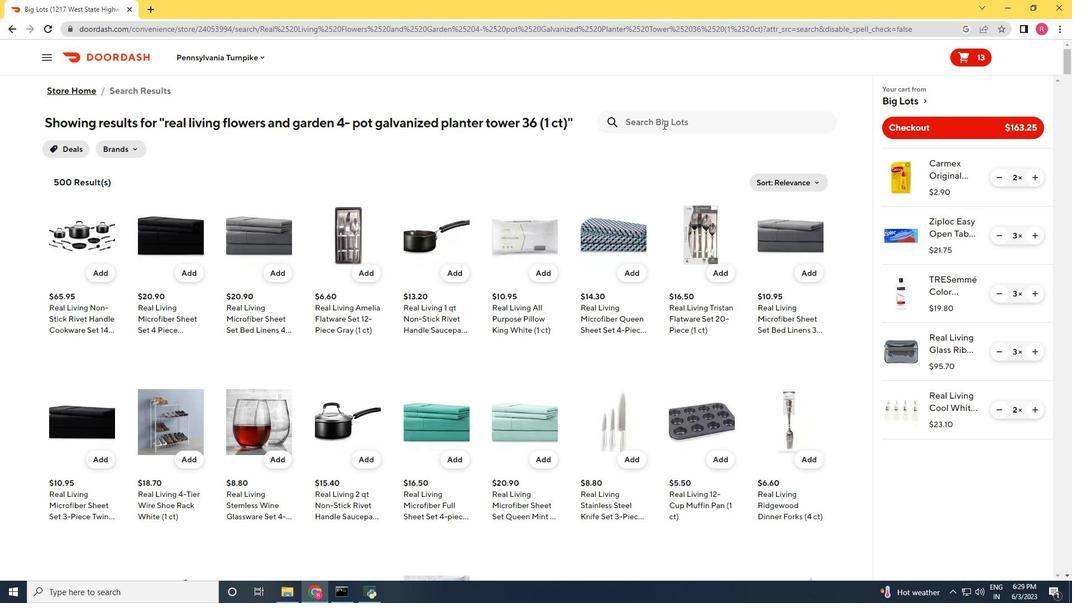 
Action: Mouse pressed left at (664, 120)
Screenshot: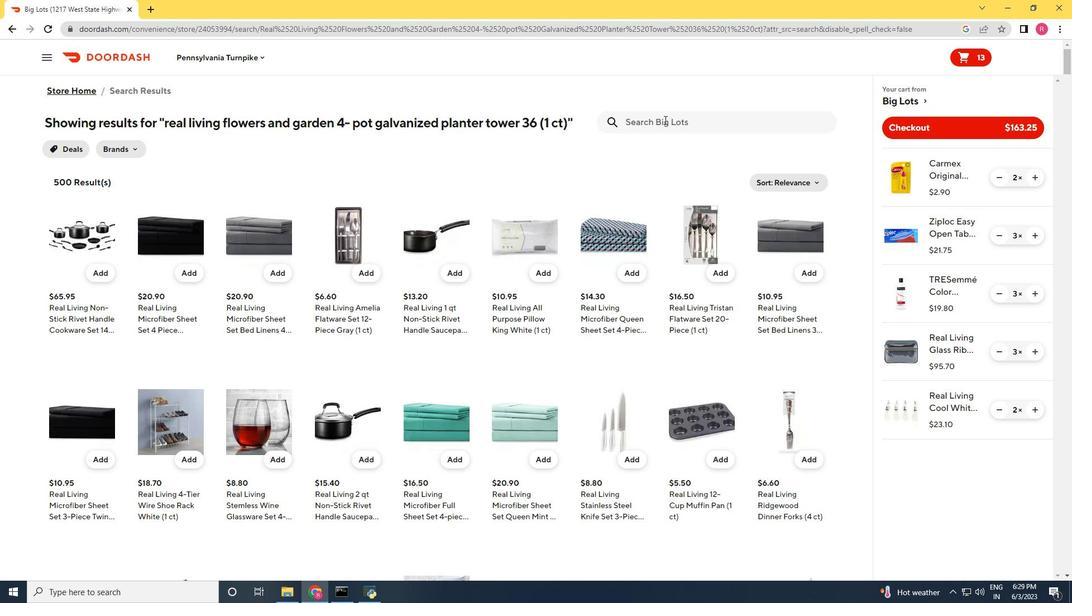
Action: Key pressed <Key.shift_r><Key.shift_r><Key.shift_r><Key.shift_r>Raindrops<Key.space><Key.shift_r><Key.shift_r><Key.shift_r><Key.shift_r><Key.shift_r>Gummy<Key.space><Key.shift_r>Mix<Key.space><Key.shift_r>Shake<Key.space><Key.shift_r><Key.shift_r>(4.06<Key.space>oz<Key.shift_r><Key.shift_r><Key.shift_r>)<Key.enter>
Screenshot: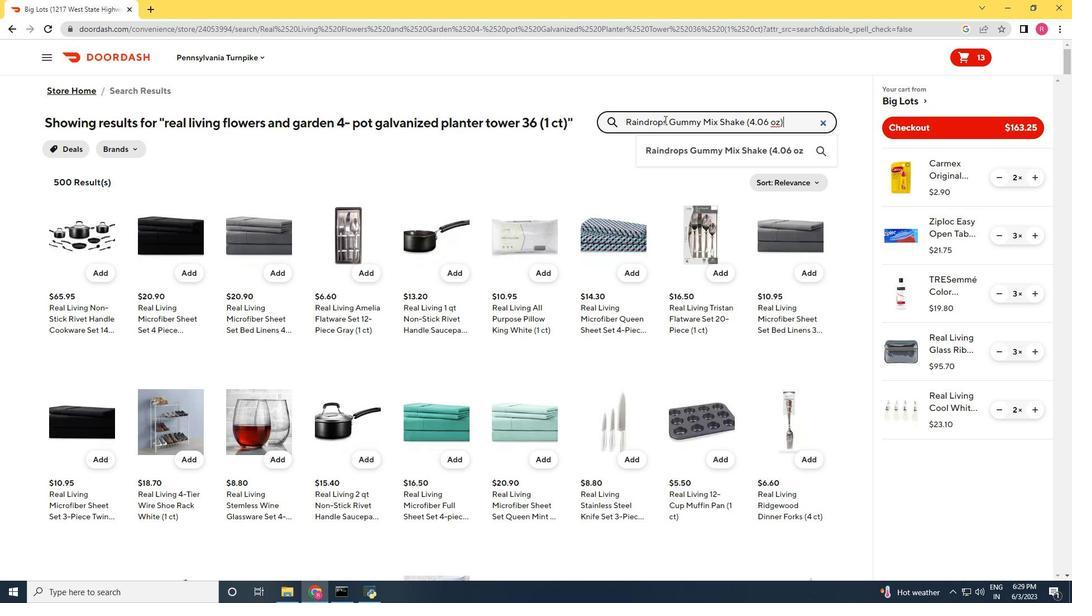 
Action: Mouse moved to (695, 121)
Screenshot: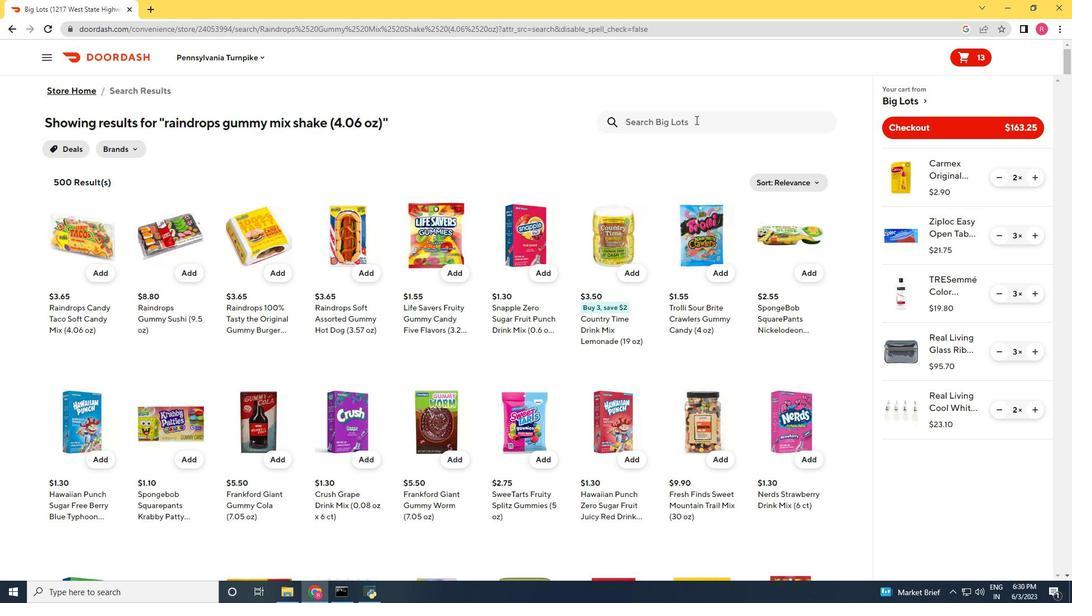 
Action: Mouse pressed left at (695, 121)
Screenshot: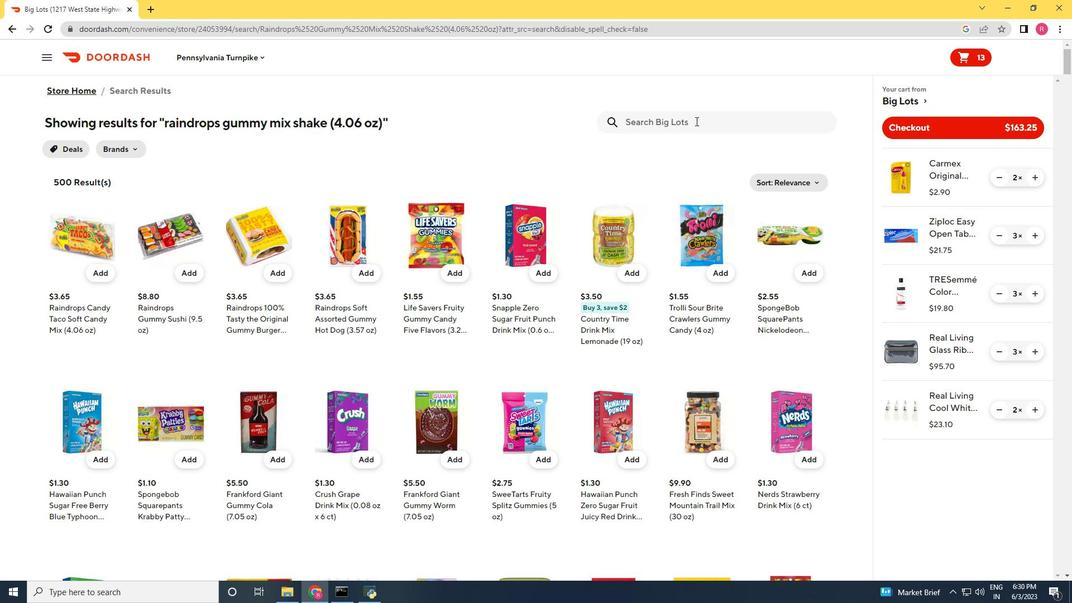 
Action: Mouse moved to (913, 121)
Screenshot: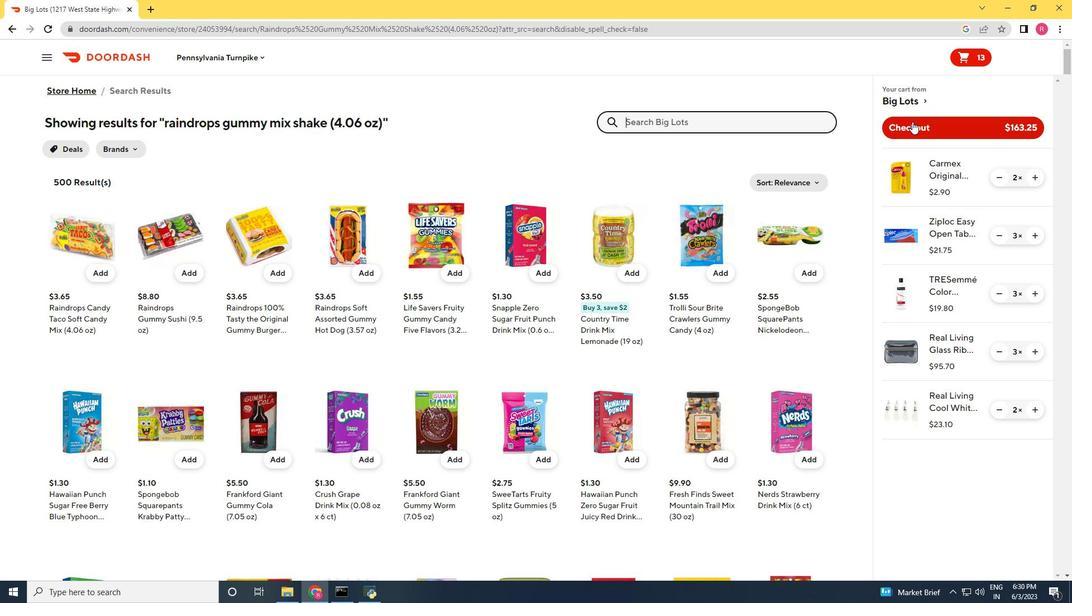 
Action: Mouse pressed left at (913, 121)
Screenshot: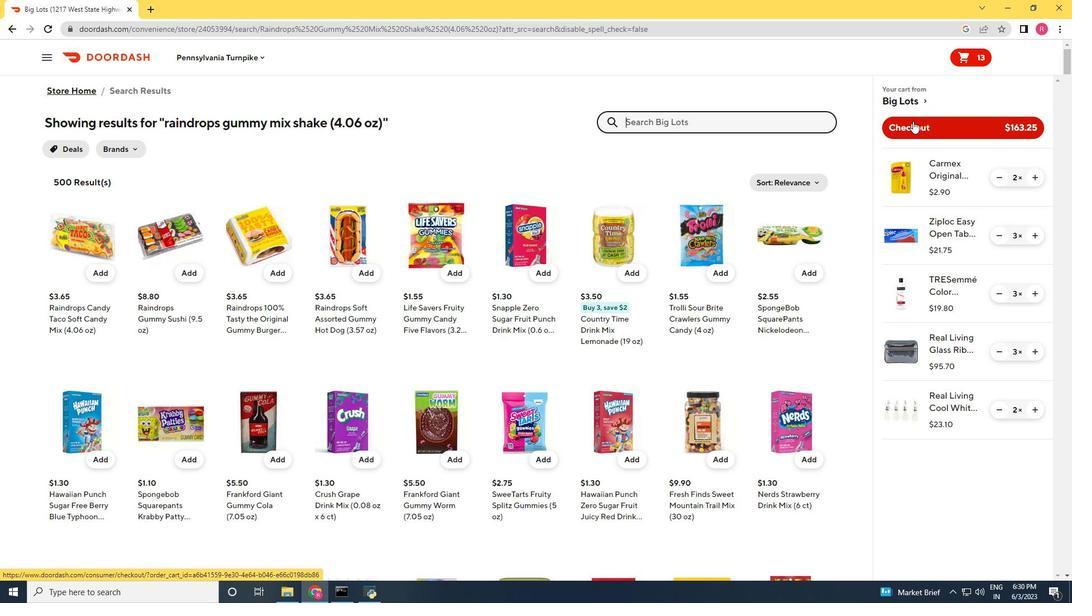 
